 Task: Open Card History Conference Review in Board Sales Lead Generation and Qualification to Workspace Angel Investors and add a team member Softage.1@softage.net, a label Orange, a checklist Disaster Recovery, an attachment from Trello, a color Orange and finally, add a card description 'Conduct customer research for new product features and improvements' and a comment 'This task requires us to be proactive and take initiative, rather than waiting for others to act.'. Add a start date 'Jan 05, 1900' with a due date 'Jan 12, 1900'
Action: Mouse moved to (90, 291)
Screenshot: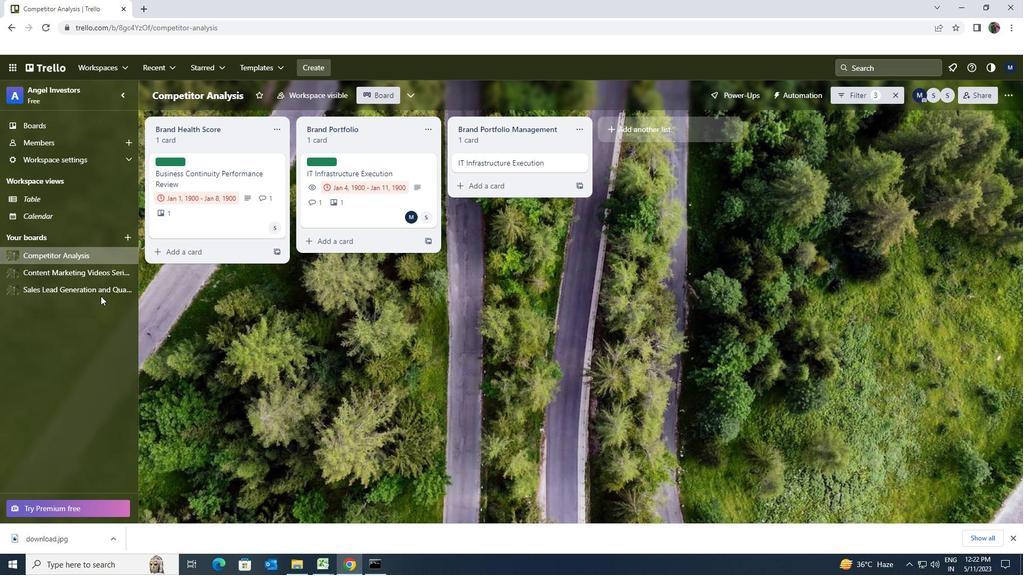 
Action: Mouse pressed left at (90, 291)
Screenshot: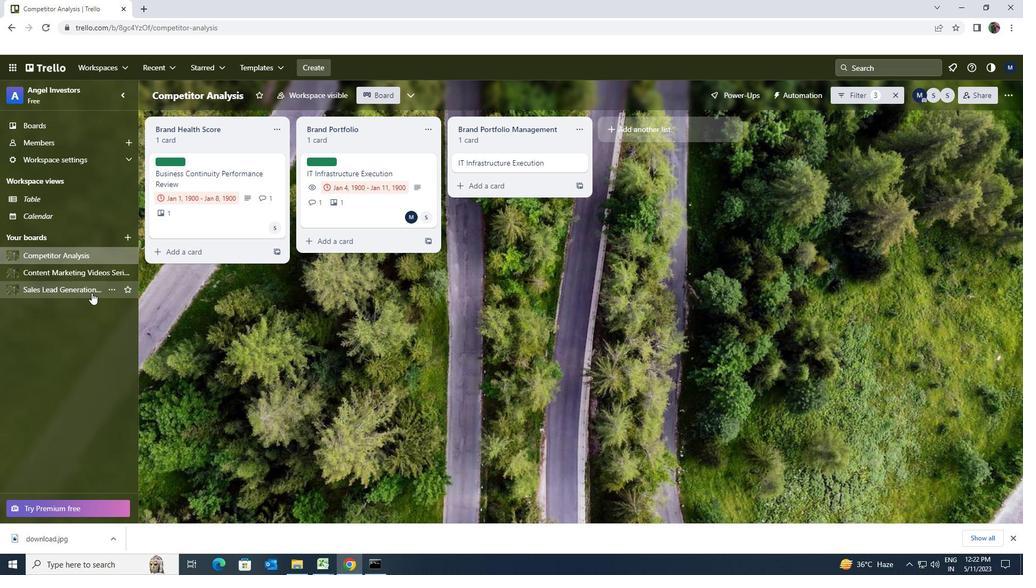 
Action: Mouse moved to (354, 153)
Screenshot: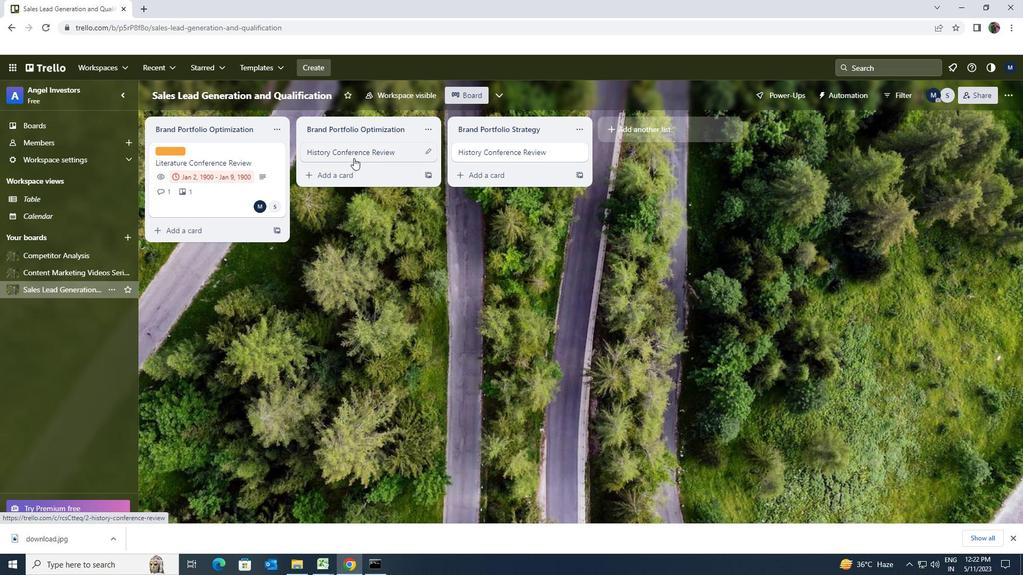
Action: Mouse pressed left at (354, 153)
Screenshot: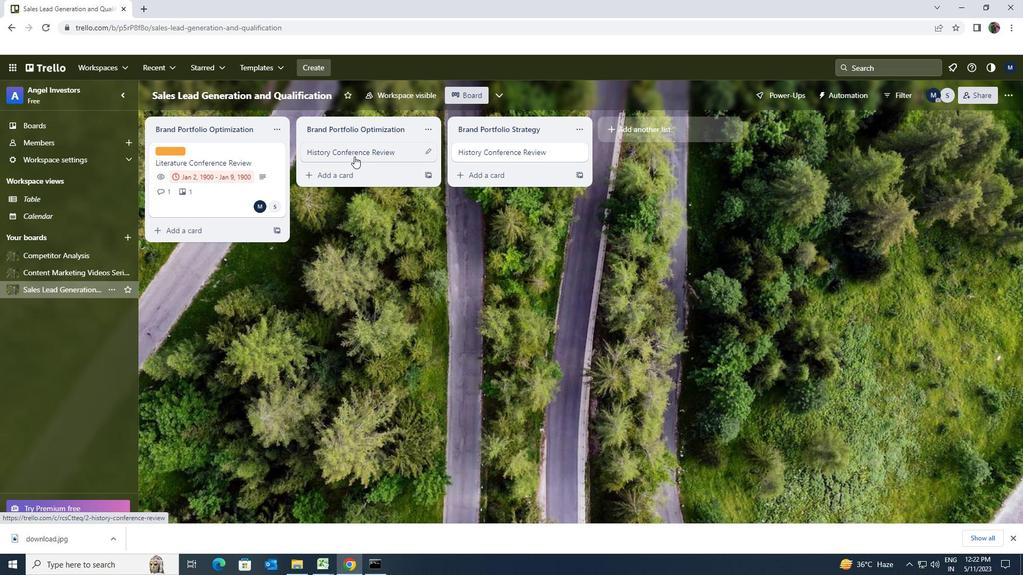 
Action: Mouse moved to (624, 154)
Screenshot: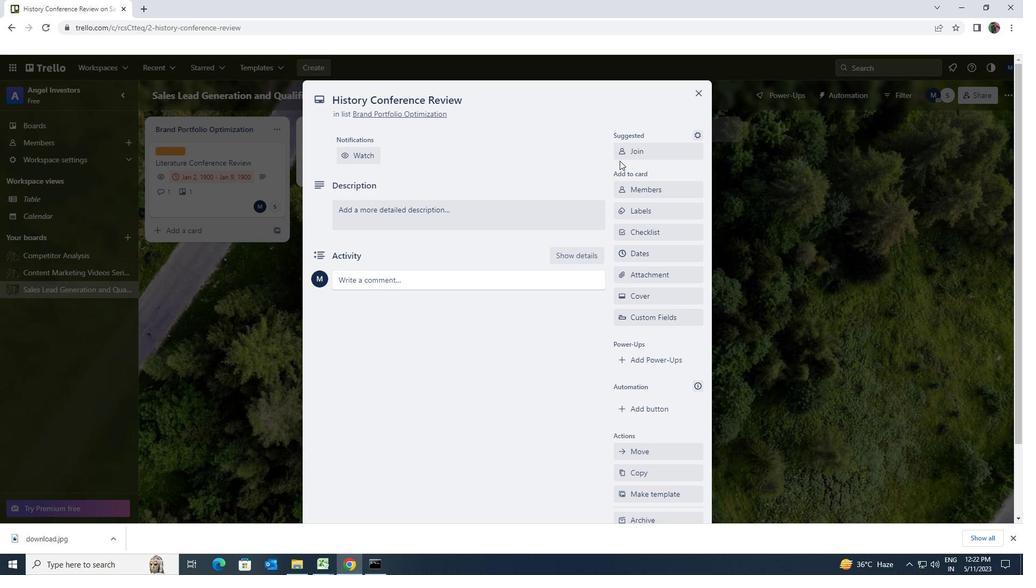 
Action: Mouse pressed left at (624, 154)
Screenshot: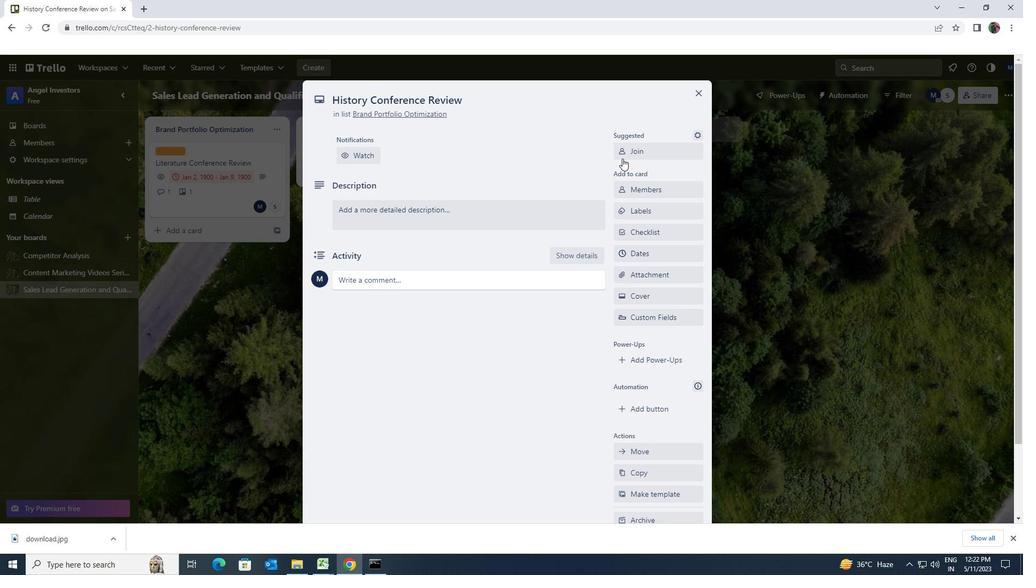 
Action: Mouse pressed left at (624, 154)
Screenshot: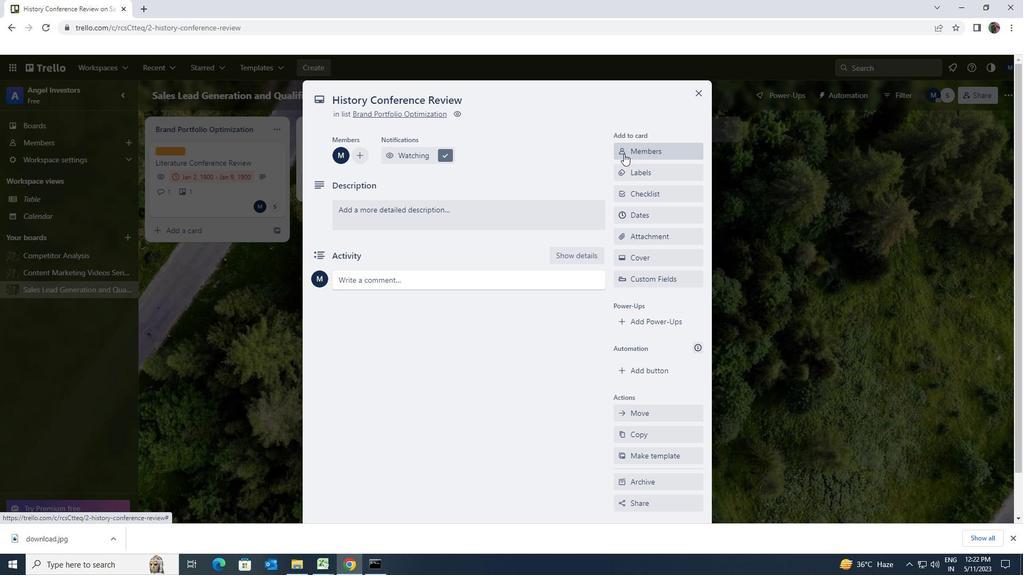 
Action: Key pressed softage.1<Key.shift>@SOFTAGE.NET
Screenshot: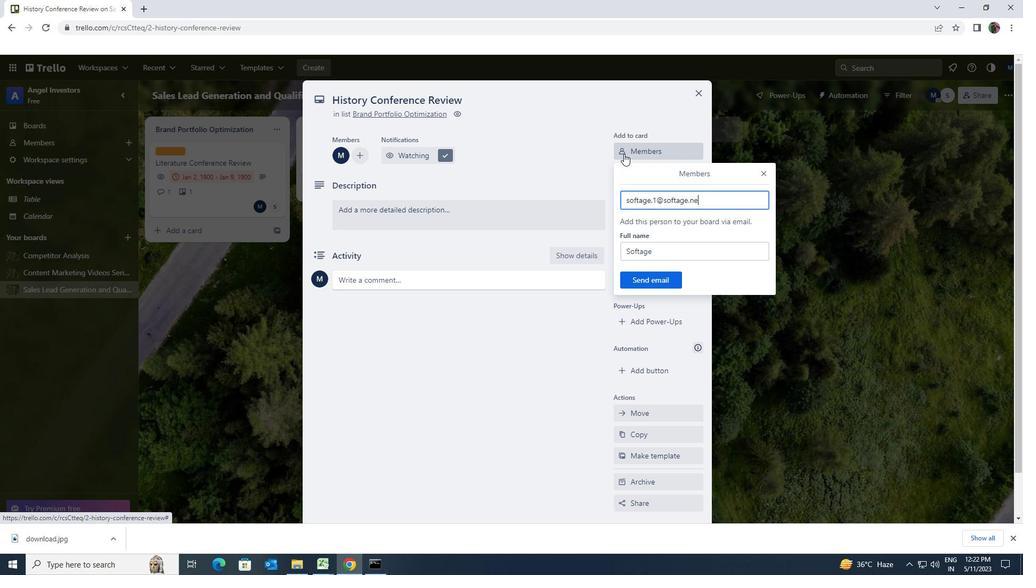 
Action: Mouse moved to (665, 279)
Screenshot: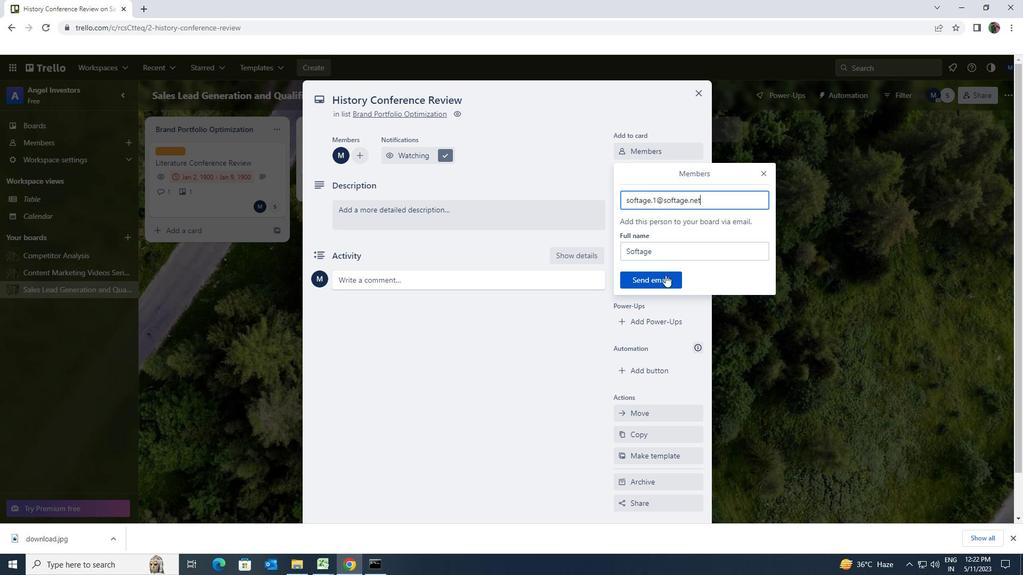 
Action: Mouse pressed left at (665, 279)
Screenshot: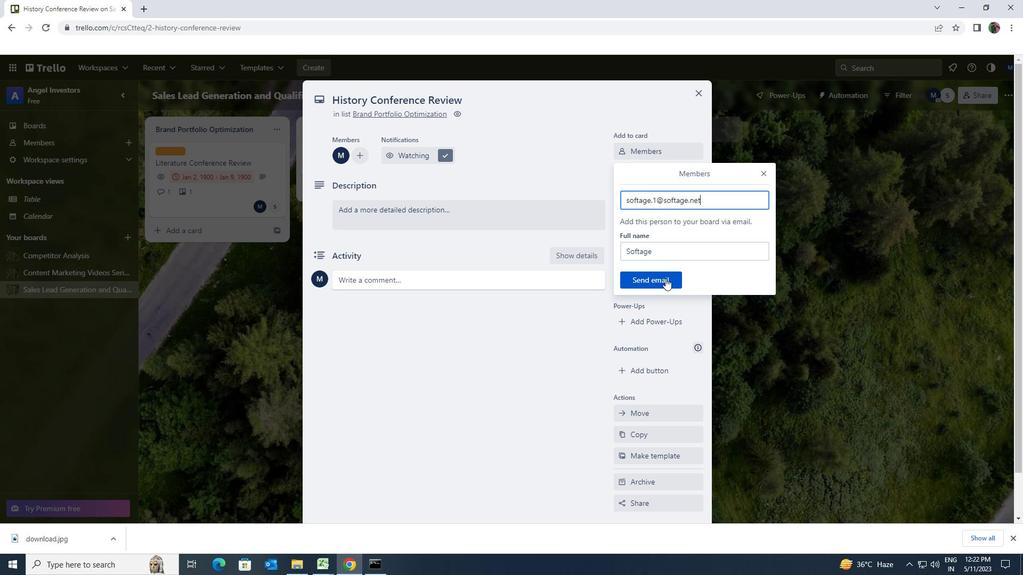 
Action: Mouse moved to (655, 174)
Screenshot: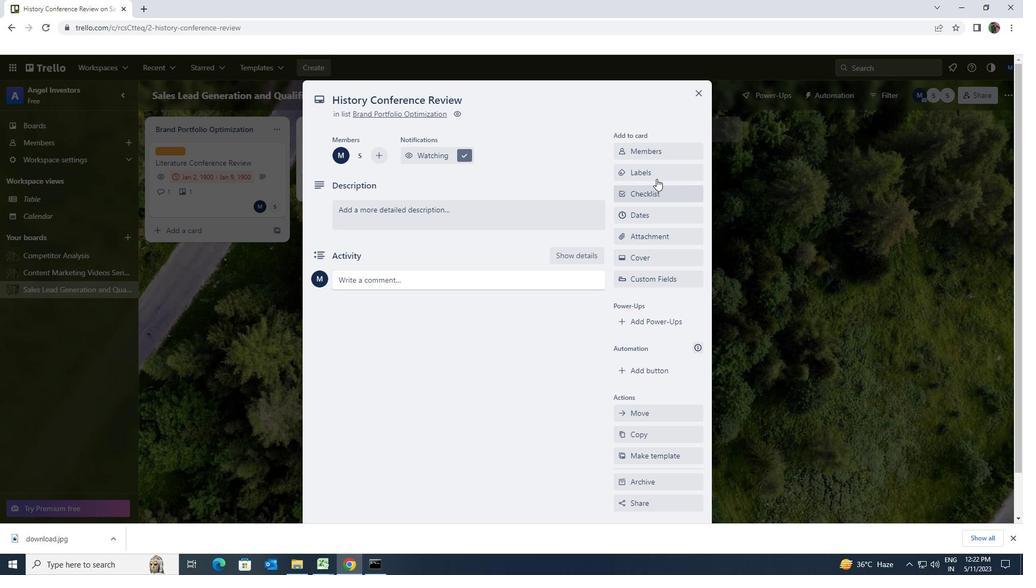 
Action: Mouse pressed left at (655, 174)
Screenshot: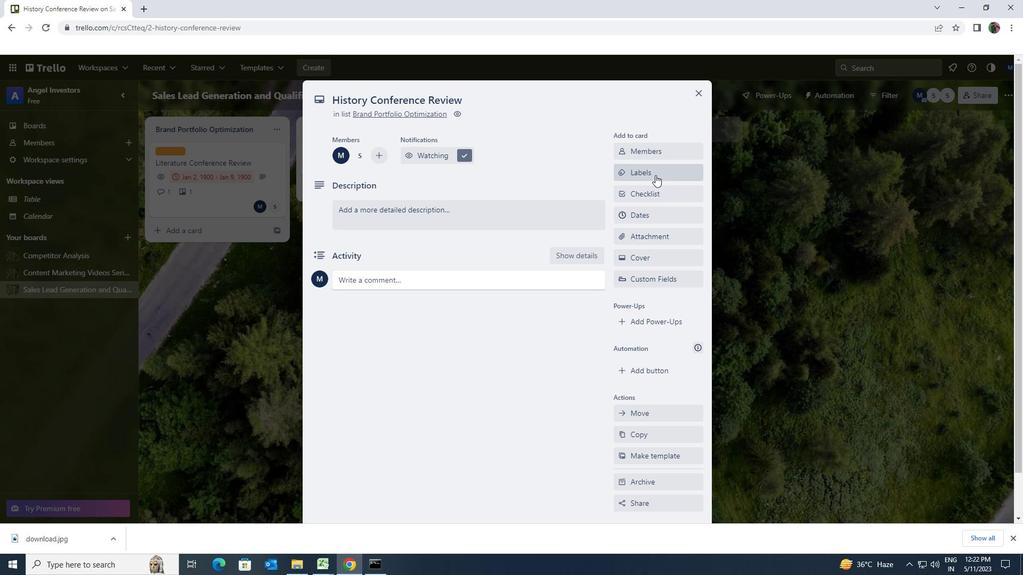
Action: Mouse moved to (693, 375)
Screenshot: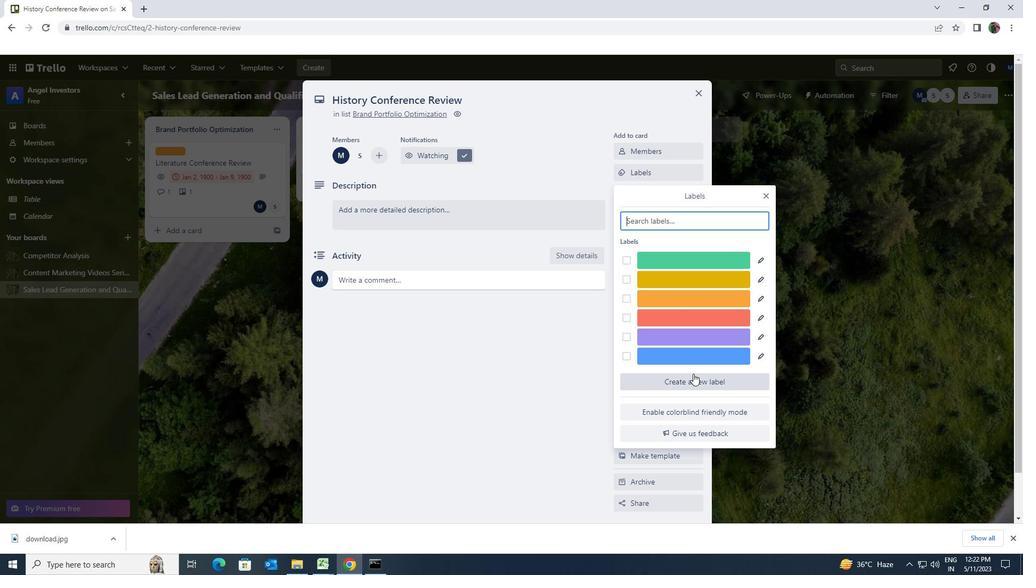 
Action: Mouse pressed left at (693, 375)
Screenshot: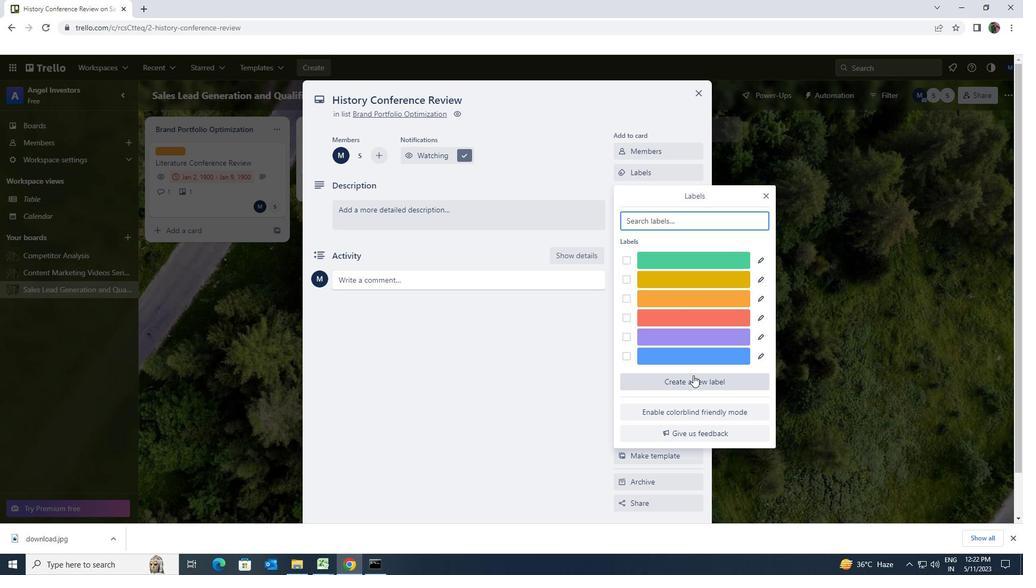 
Action: Mouse moved to (697, 347)
Screenshot: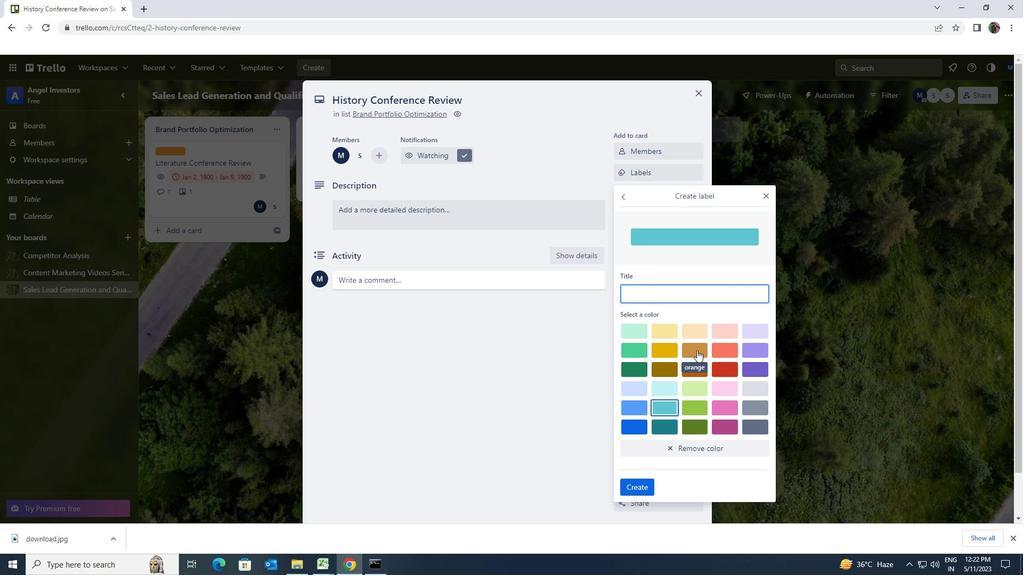
Action: Mouse pressed left at (697, 347)
Screenshot: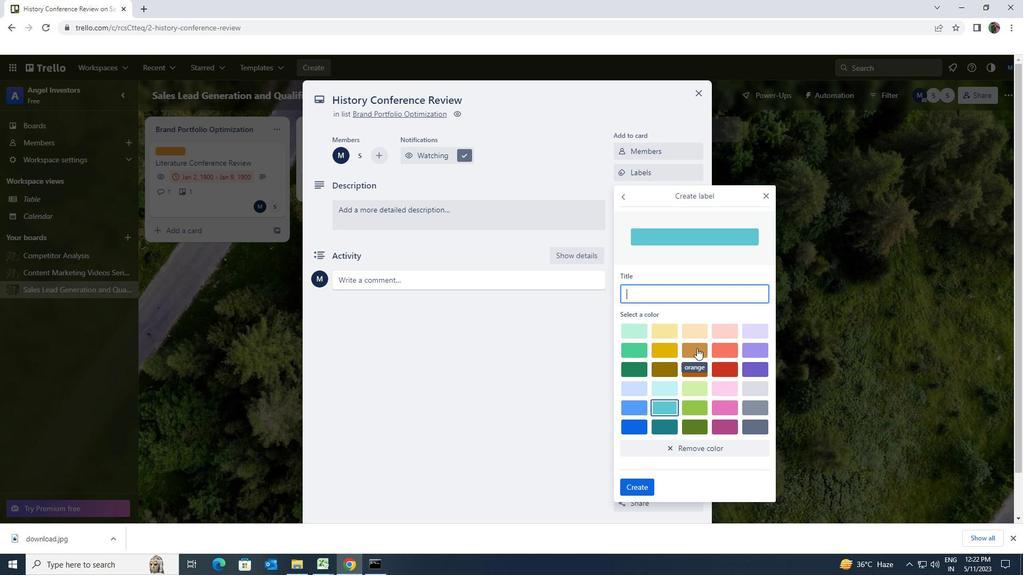 
Action: Mouse moved to (647, 482)
Screenshot: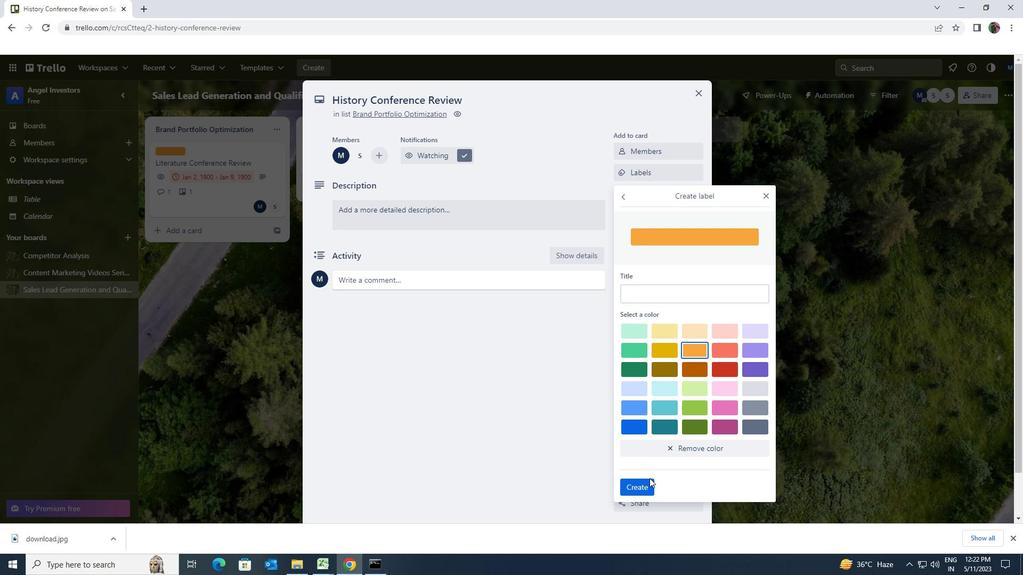 
Action: Mouse pressed left at (647, 482)
Screenshot: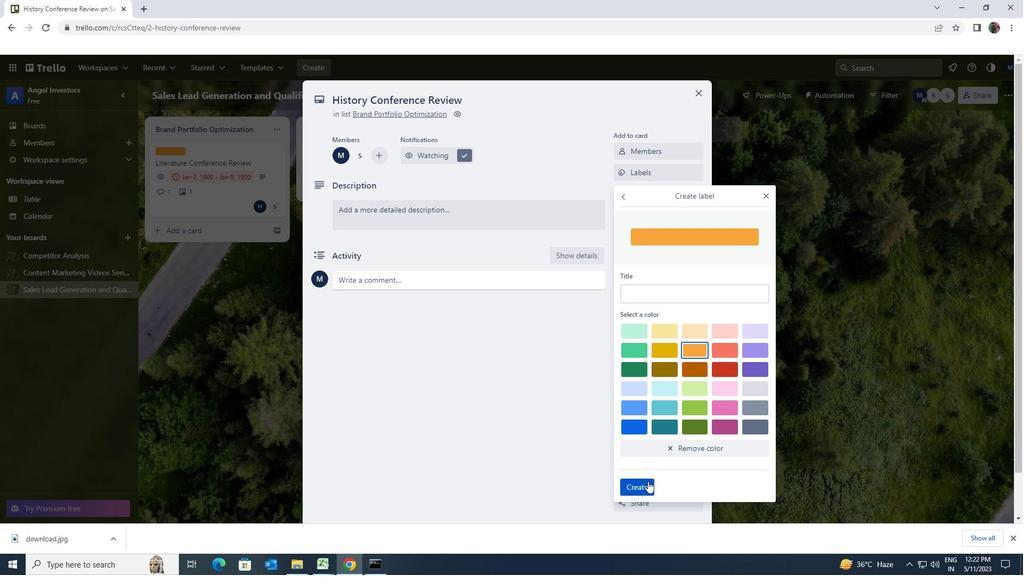 
Action: Mouse moved to (766, 192)
Screenshot: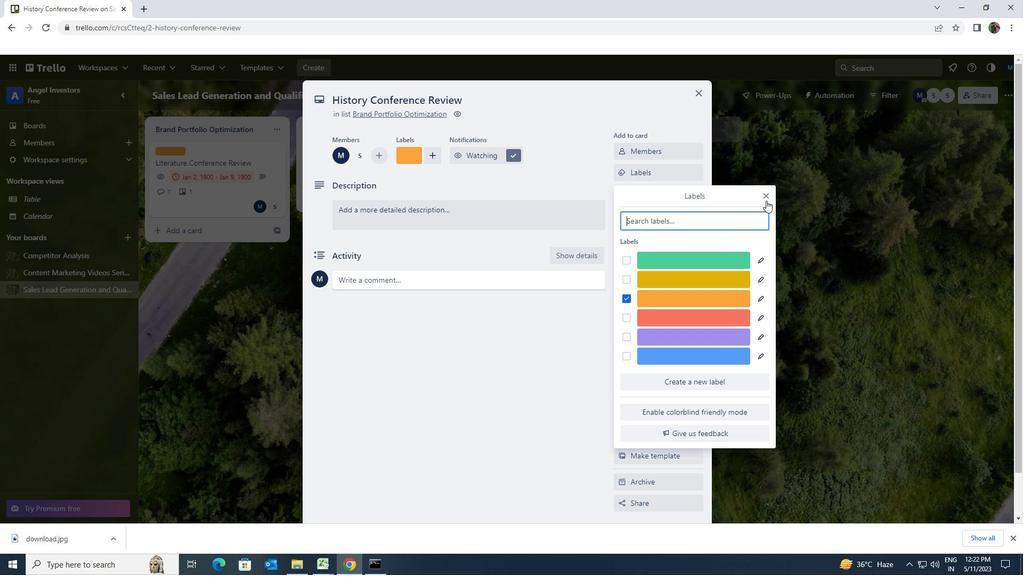 
Action: Mouse pressed left at (766, 192)
Screenshot: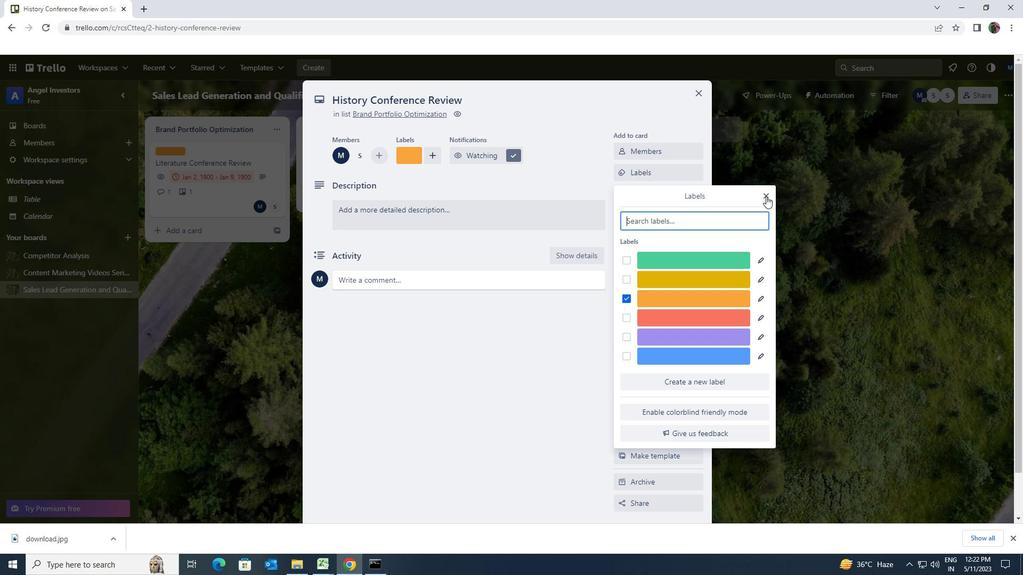 
Action: Mouse moved to (684, 198)
Screenshot: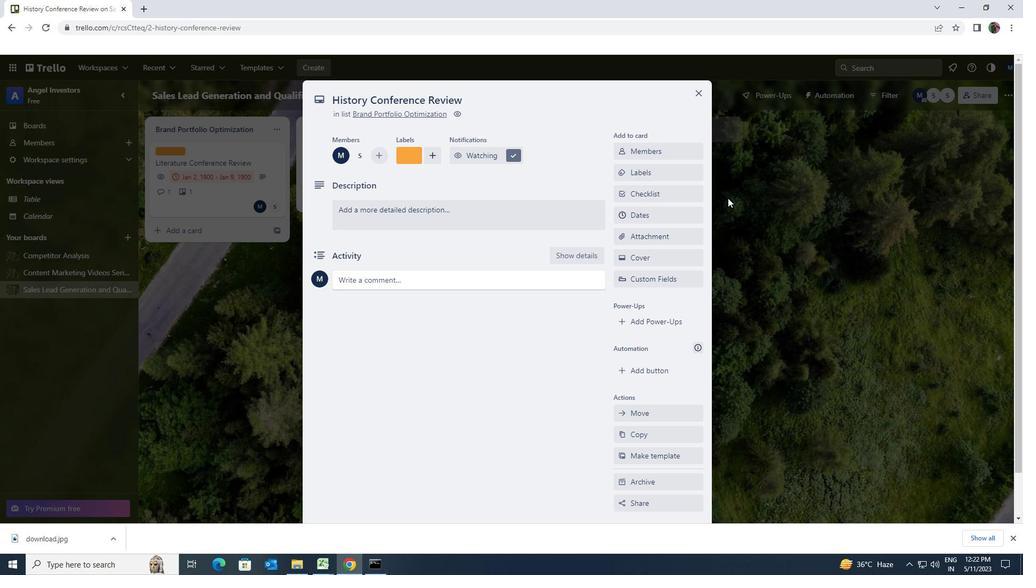 
Action: Mouse pressed left at (684, 198)
Screenshot: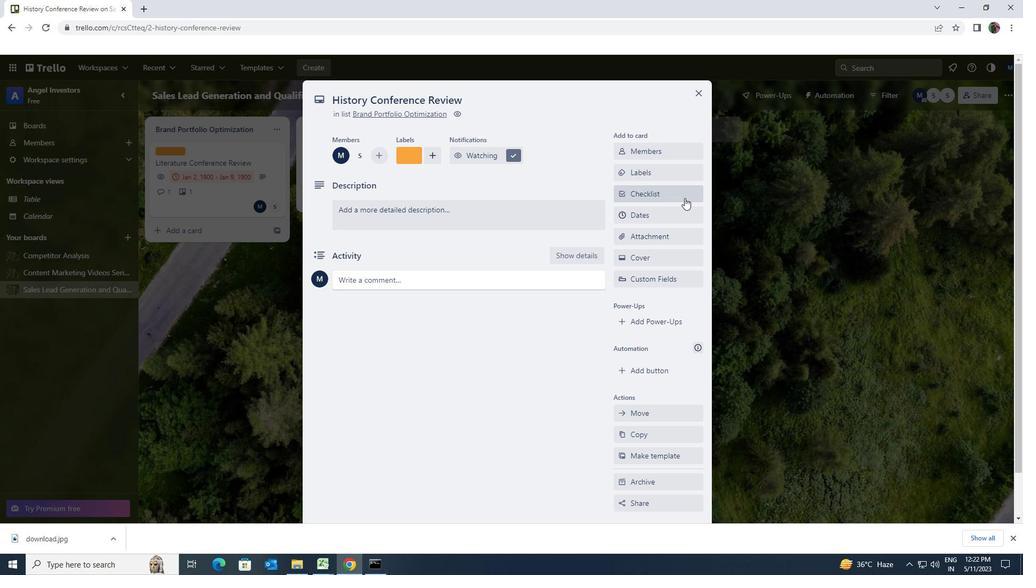 
Action: Key pressed <Key.shift>DISASTER<Key.space><Key.shift>RECOVERY
Screenshot: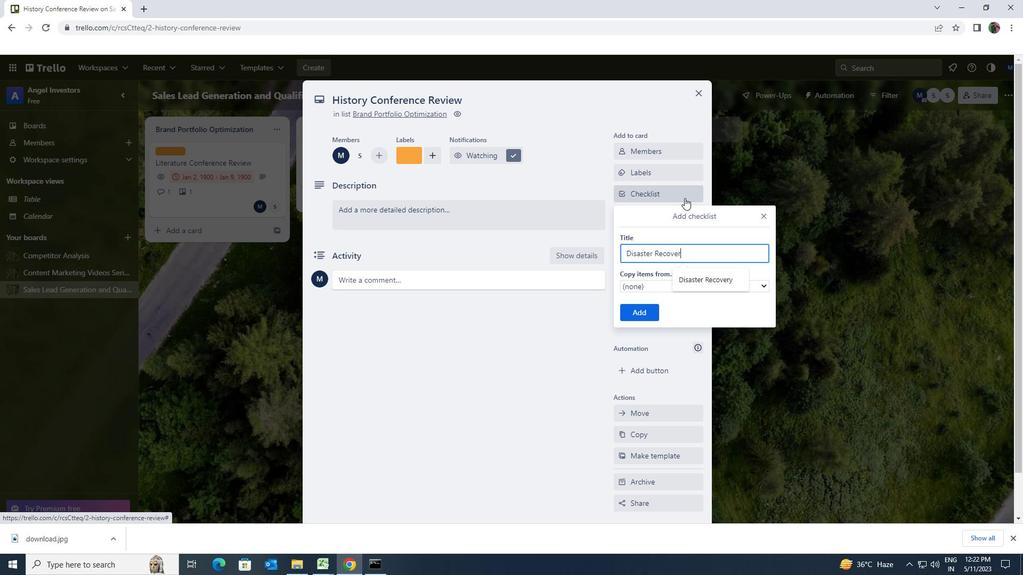 
Action: Mouse moved to (645, 318)
Screenshot: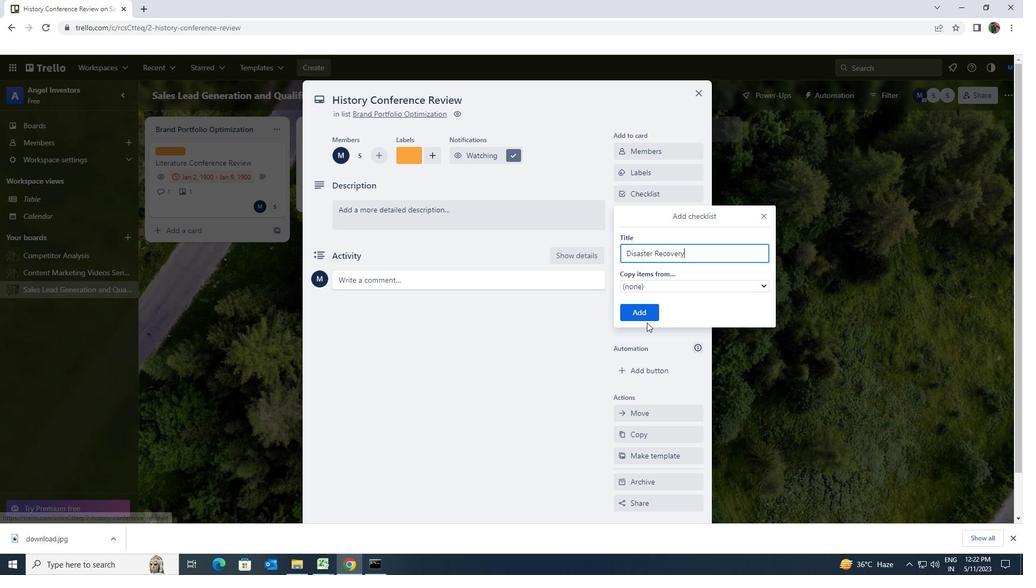 
Action: Mouse pressed left at (645, 318)
Screenshot: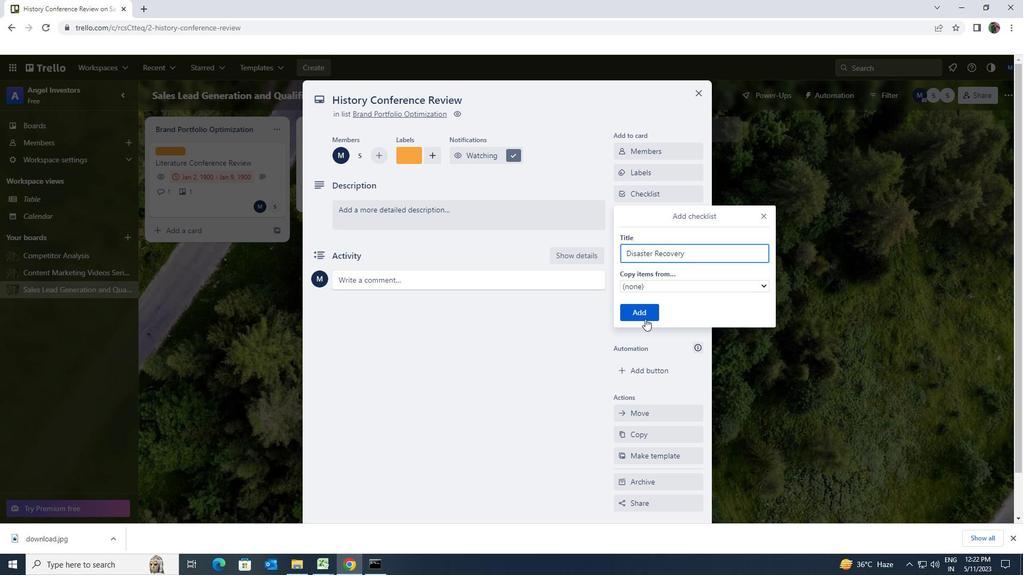 
Action: Mouse moved to (649, 240)
Screenshot: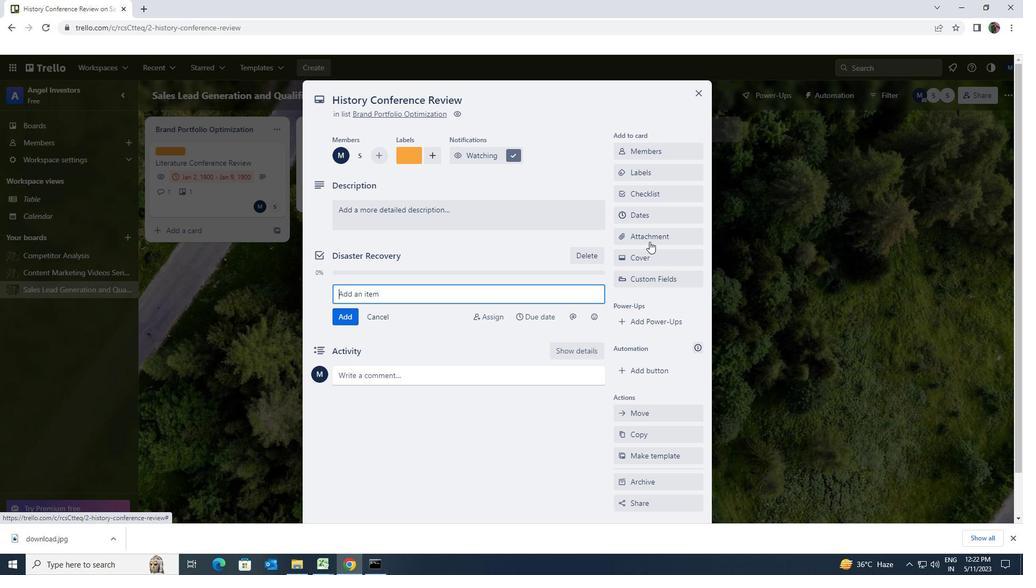 
Action: Mouse pressed left at (649, 240)
Screenshot: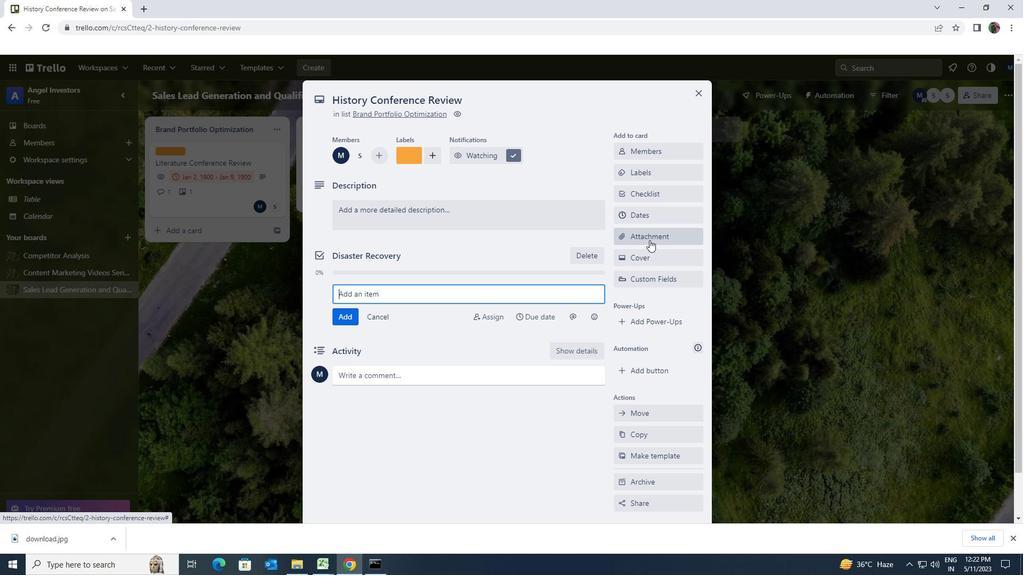 
Action: Mouse moved to (652, 296)
Screenshot: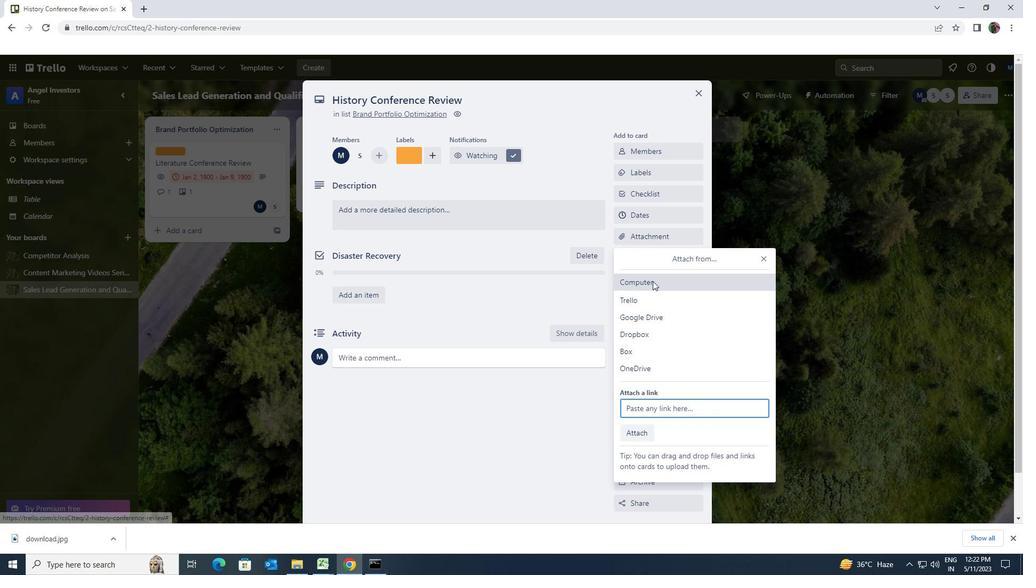 
Action: Mouse pressed left at (652, 296)
Screenshot: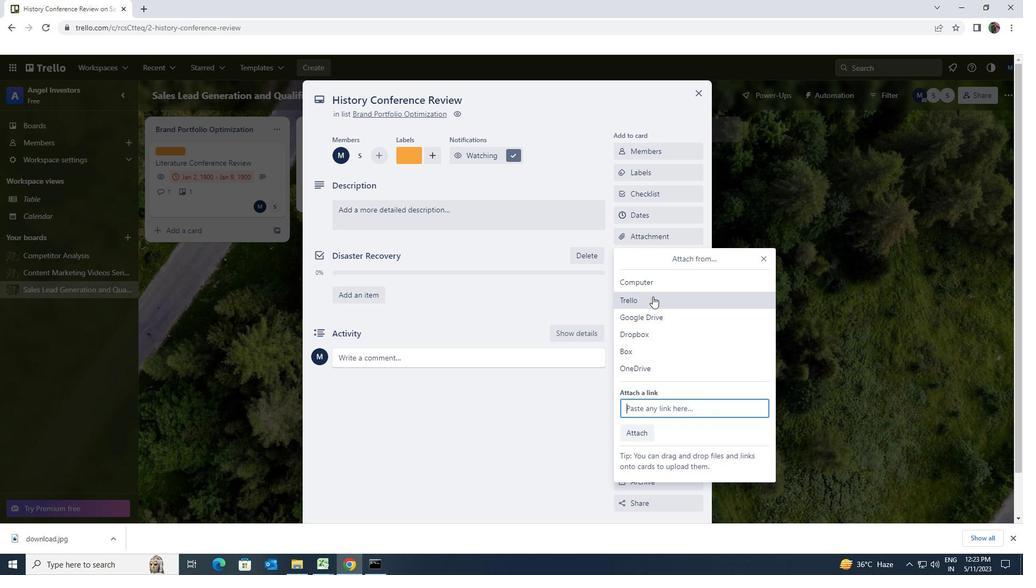 
Action: Mouse moved to (655, 319)
Screenshot: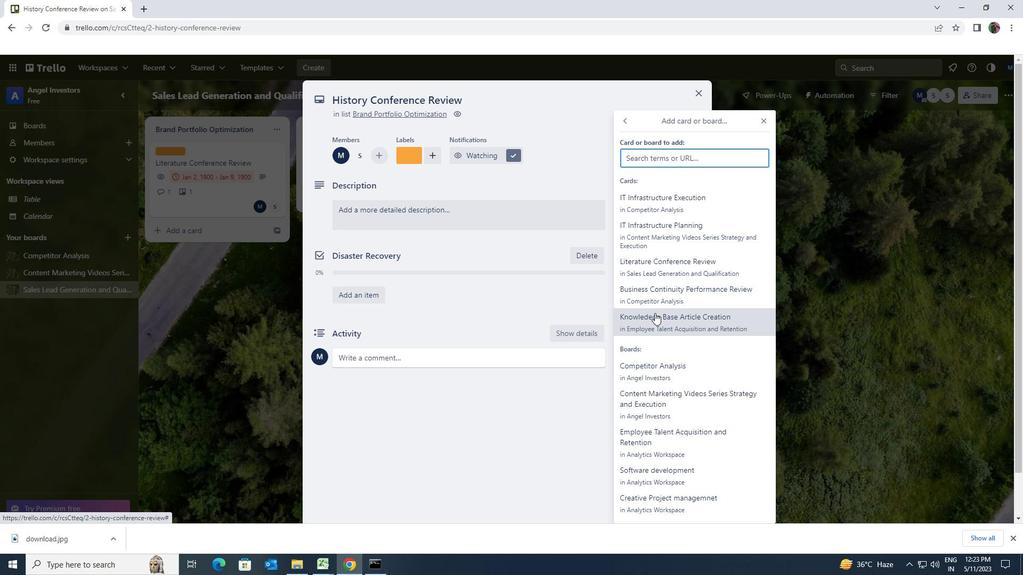 
Action: Mouse pressed left at (655, 319)
Screenshot: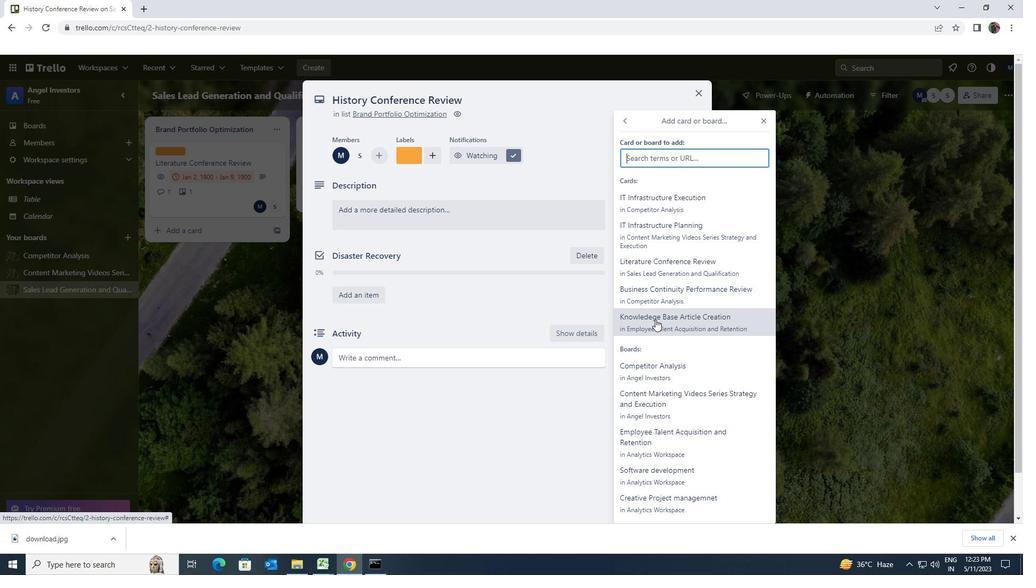 
Action: Mouse moved to (558, 223)
Screenshot: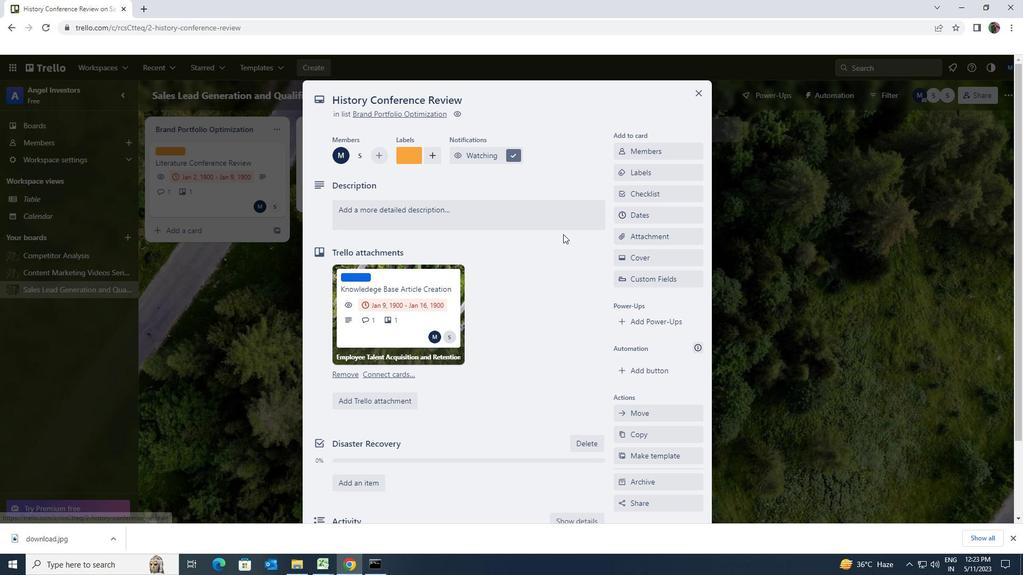 
Action: Mouse pressed left at (558, 223)
Screenshot: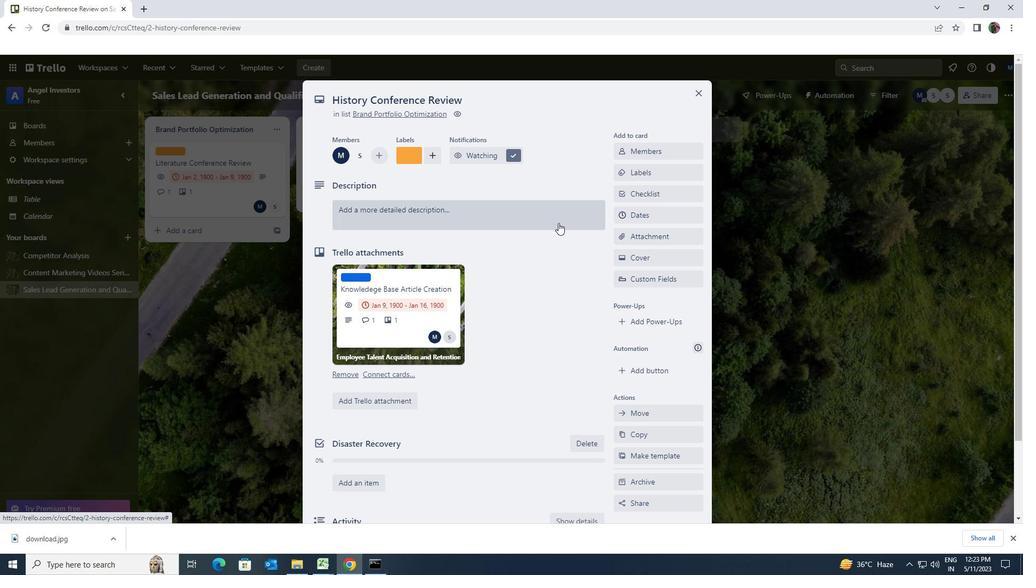 
Action: Key pressed <Key.shift>CONDUCT<Key.space>CUSTOMER<Key.space>RESEARCH<Key.space>FOR<Key.space>NEW<Key.space>PRODUCT<Key.space>DEATURES<Key.space>AND<Key.space>IMPROVEMEB<Key.backspace>NT
Screenshot: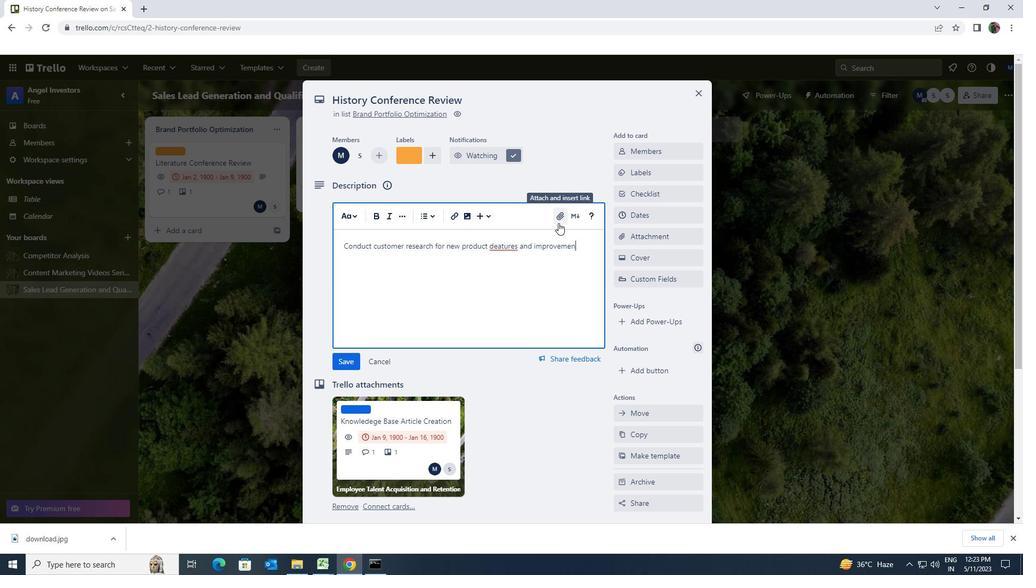 
Action: Mouse moved to (348, 357)
Screenshot: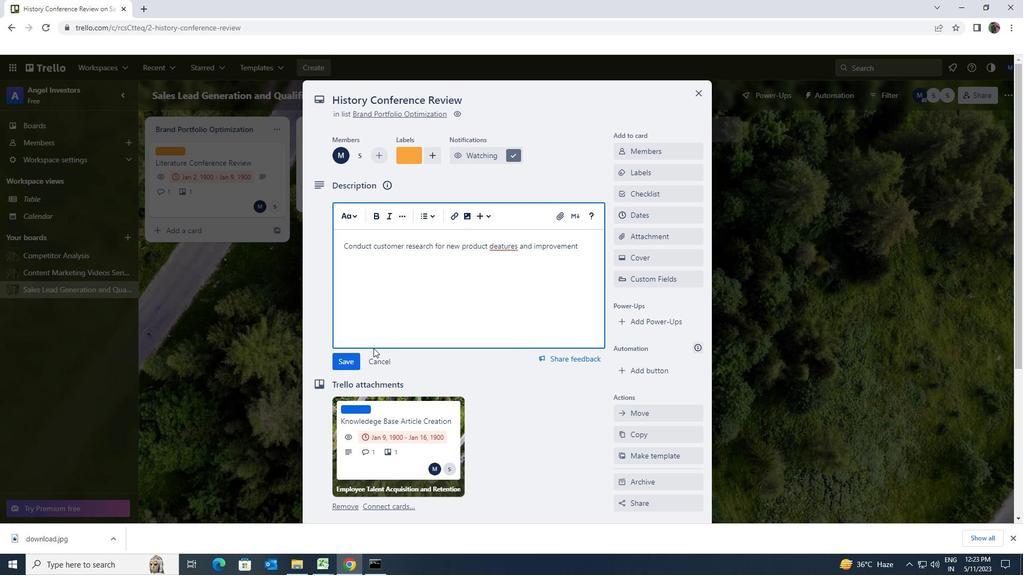 
Action: Mouse pressed left at (348, 357)
Screenshot: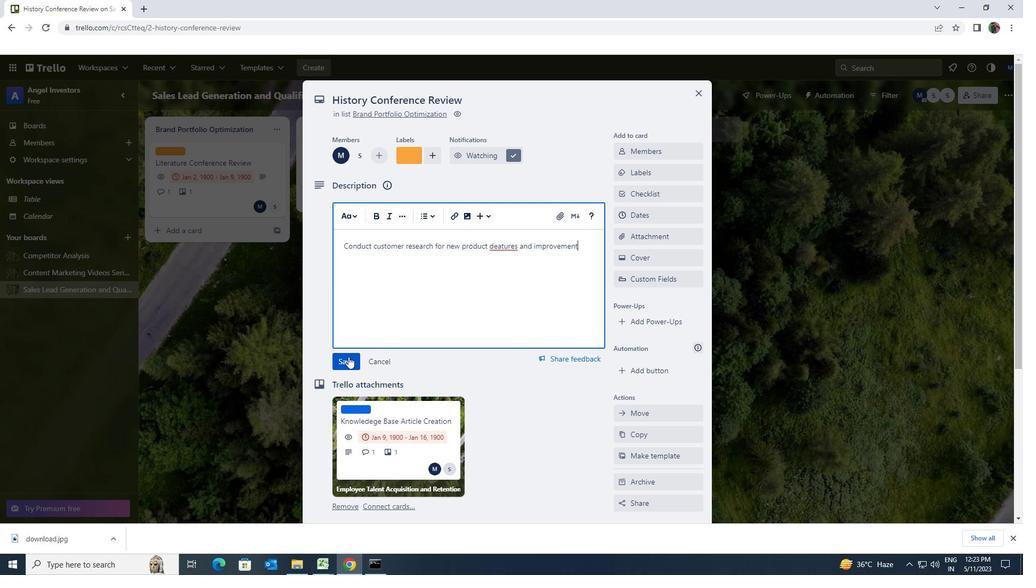 
Action: Mouse moved to (348, 359)
Screenshot: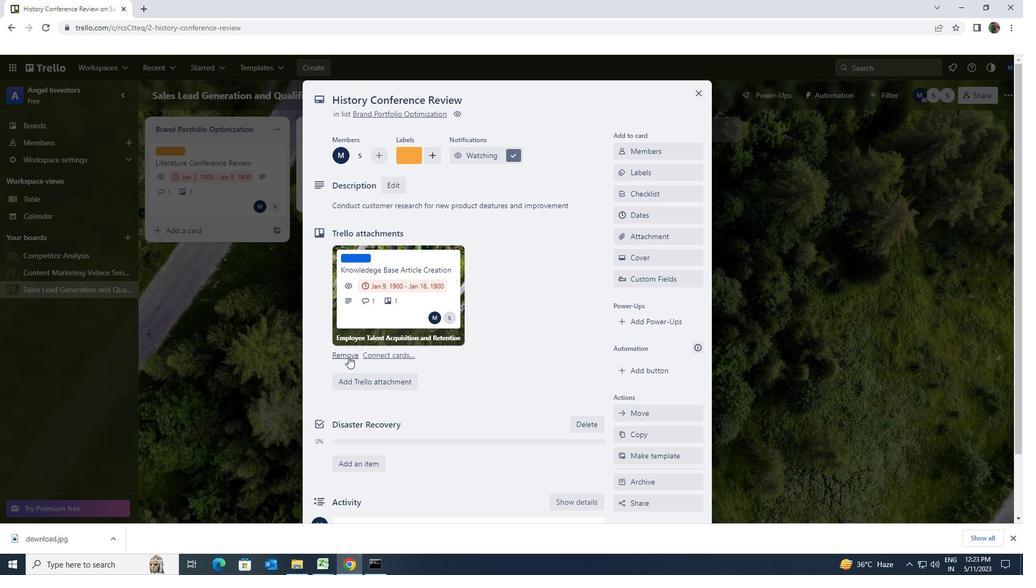
Action: Mouse scrolled (348, 358) with delta (0, 0)
Screenshot: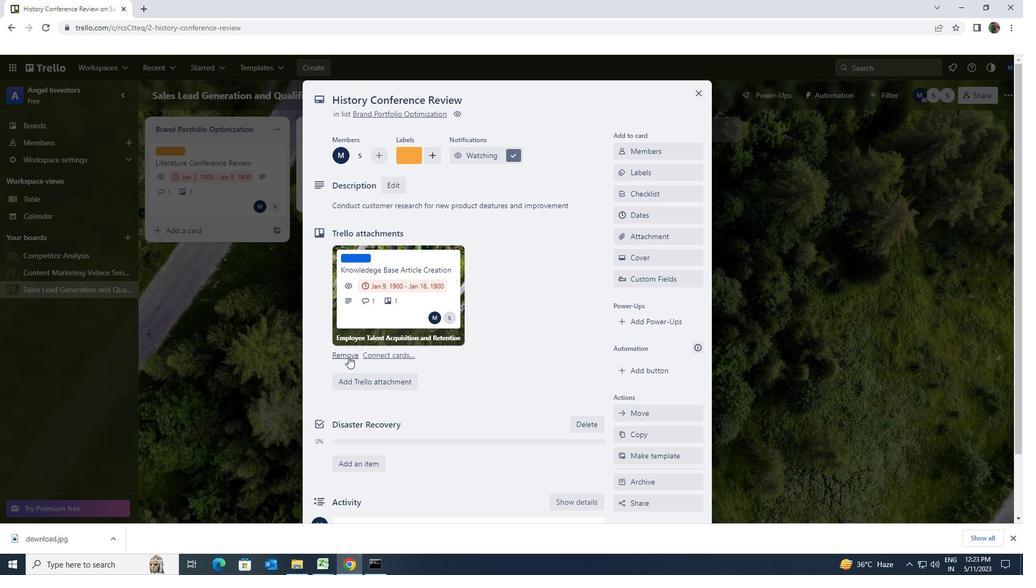 
Action: Mouse moved to (351, 362)
Screenshot: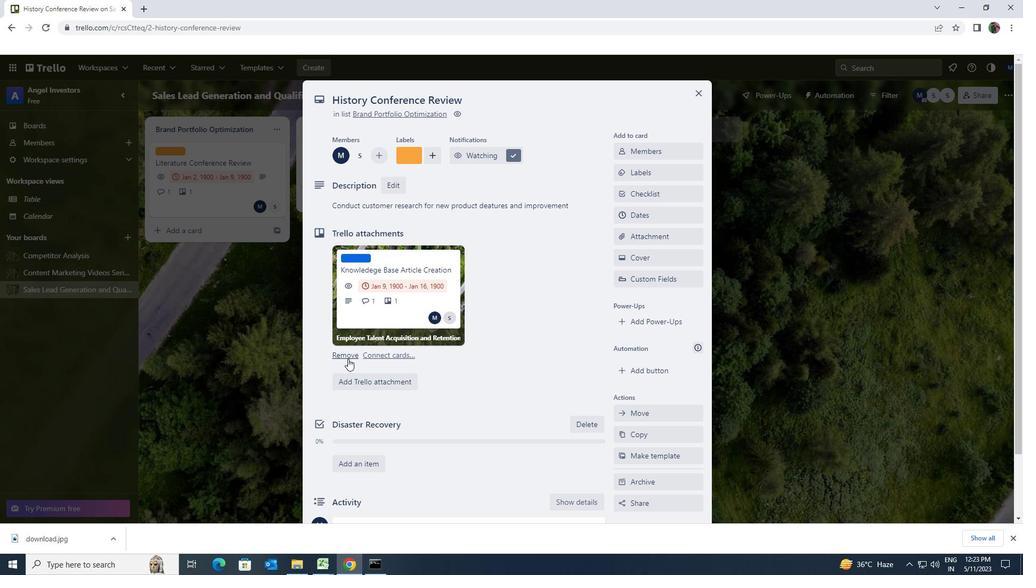 
Action: Mouse scrolled (351, 361) with delta (0, 0)
Screenshot: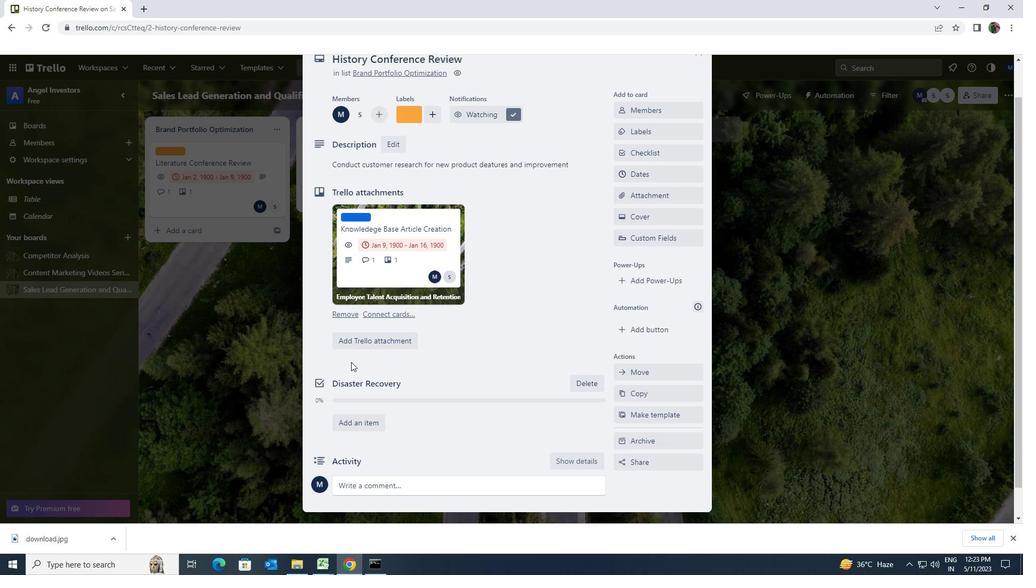 
Action: Mouse scrolled (351, 361) with delta (0, 0)
Screenshot: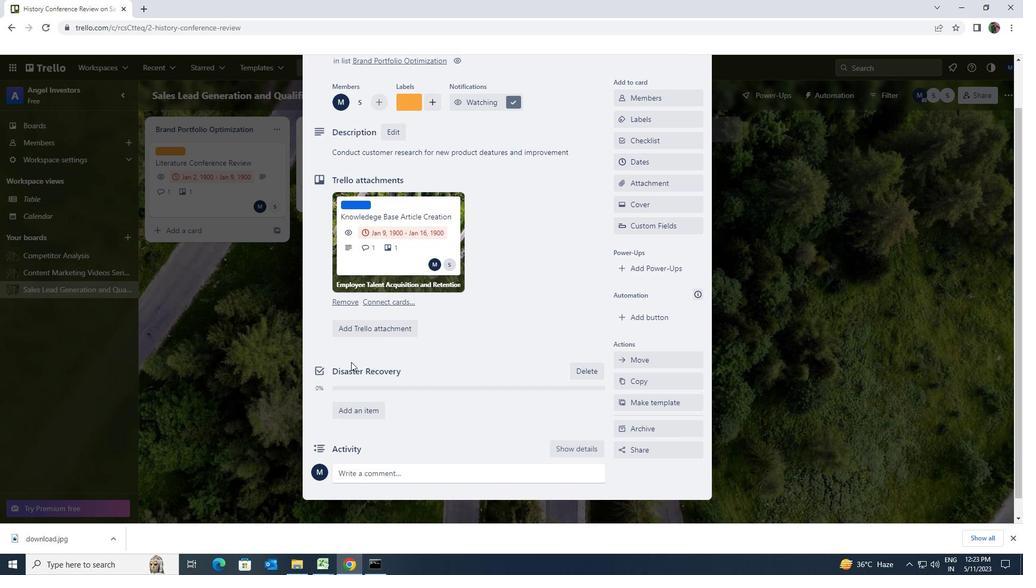 
Action: Mouse moved to (363, 450)
Screenshot: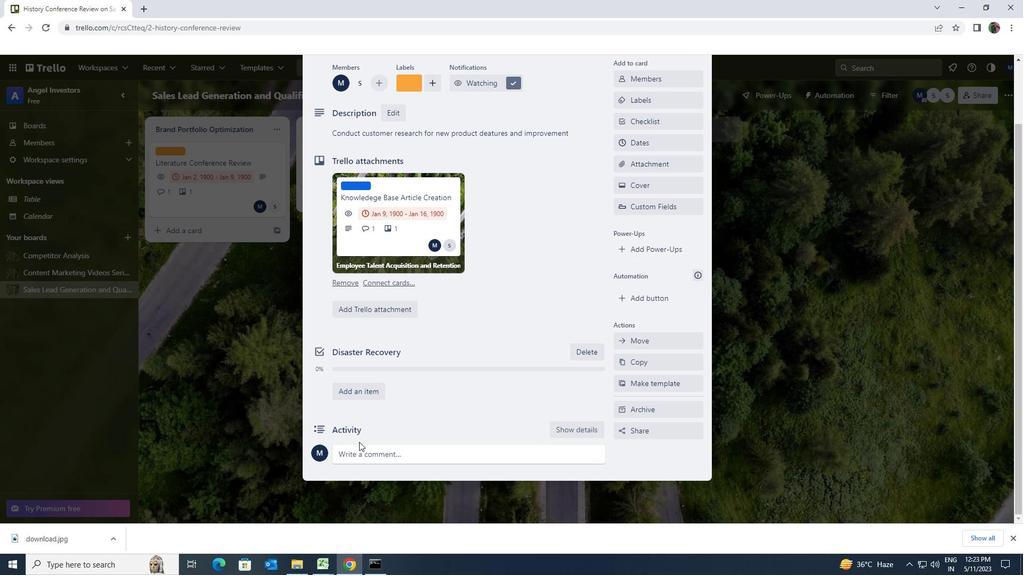 
Action: Mouse pressed left at (363, 450)
Screenshot: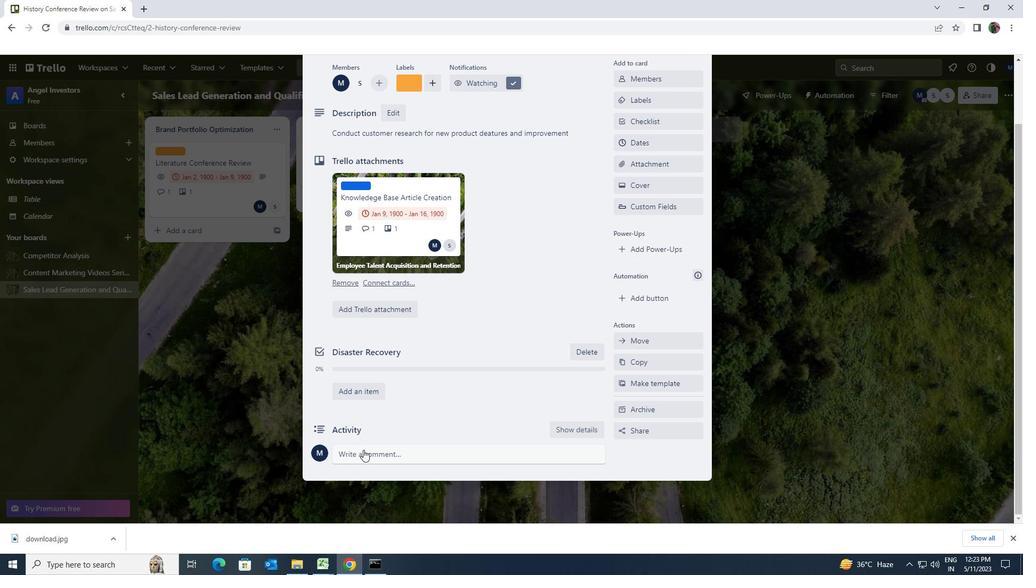 
Action: Key pressed <Key.shift>THIS<Key.space><Key.shift>TASK<Key.space>REQUIRES<Key.space>US<Key.space>TO<Key.space>PROACTIVE<Key.space>AND<Key.space><Key.shift>TAKE<Key.space>INITIATIVE<Key.space><Key.shift>RATHER<Key.space>THAN<Key.space>WAITING<Key.space>FOR<Key.space>OTHERS<Key.space>TO<Key.space>ACT<Key.space>.
Screenshot: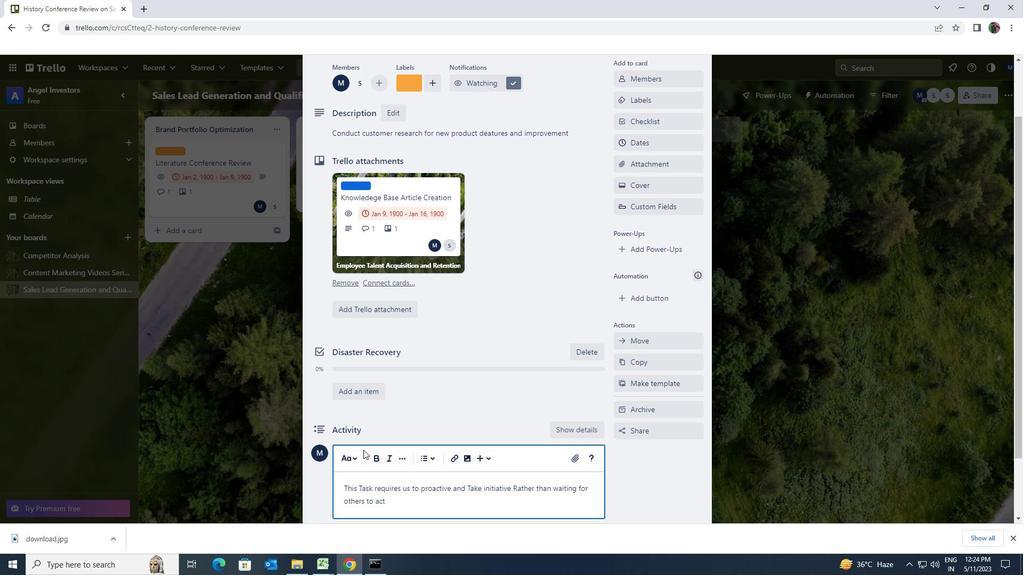 
Action: Mouse scrolled (363, 449) with delta (0, 0)
Screenshot: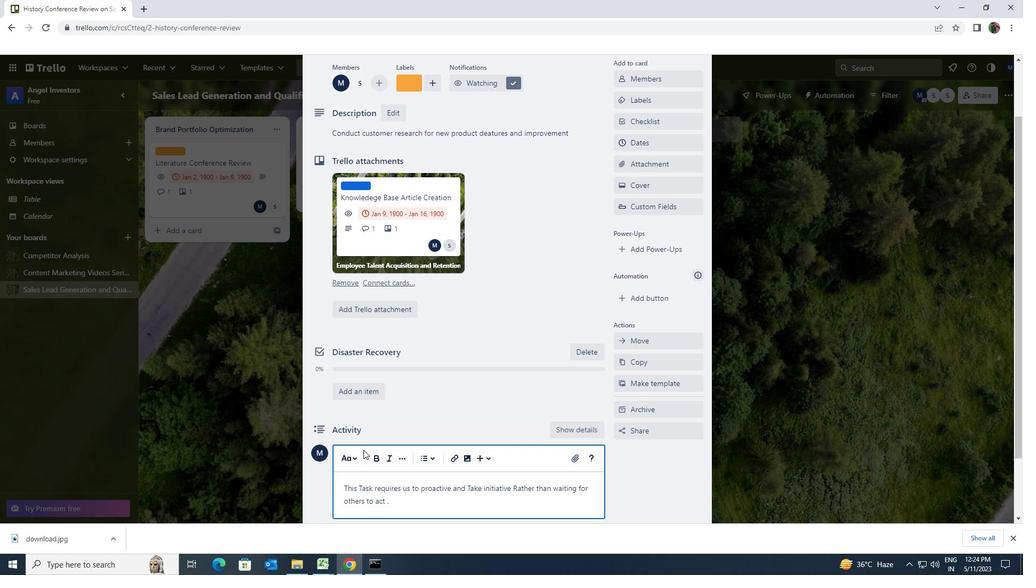 
Action: Mouse moved to (347, 480)
Screenshot: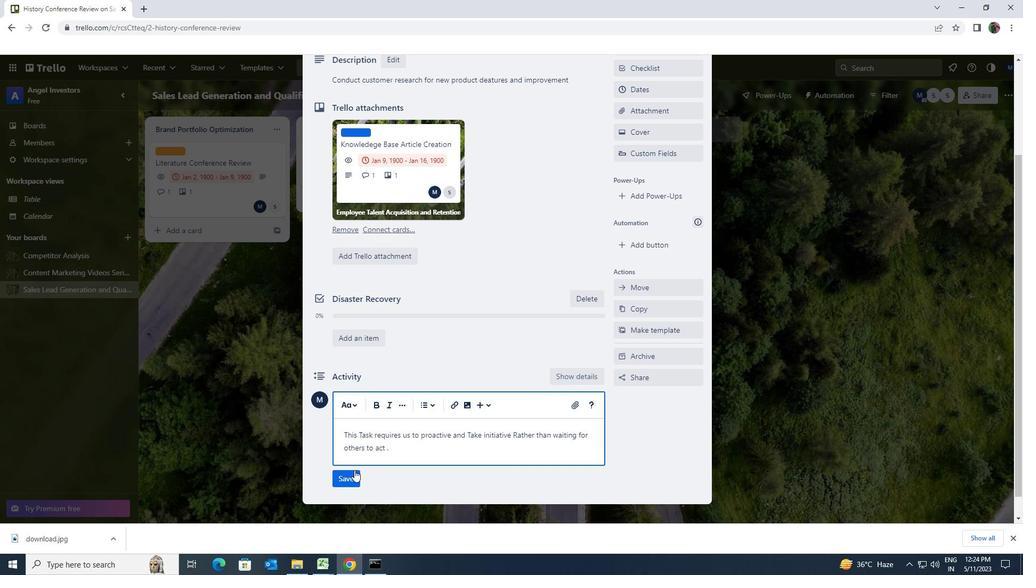 
Action: Mouse pressed left at (347, 480)
Screenshot: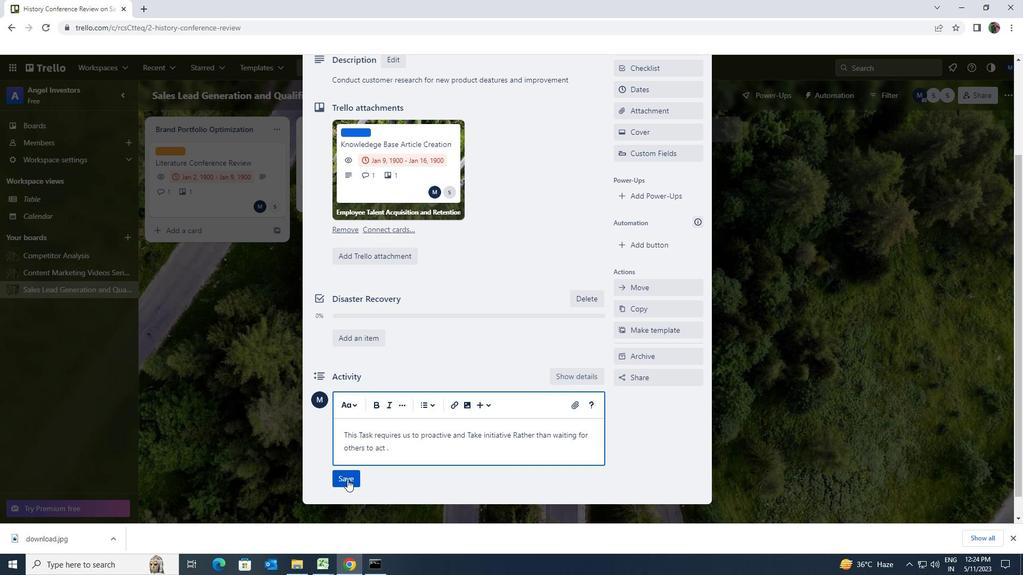 
Action: Mouse moved to (430, 459)
Screenshot: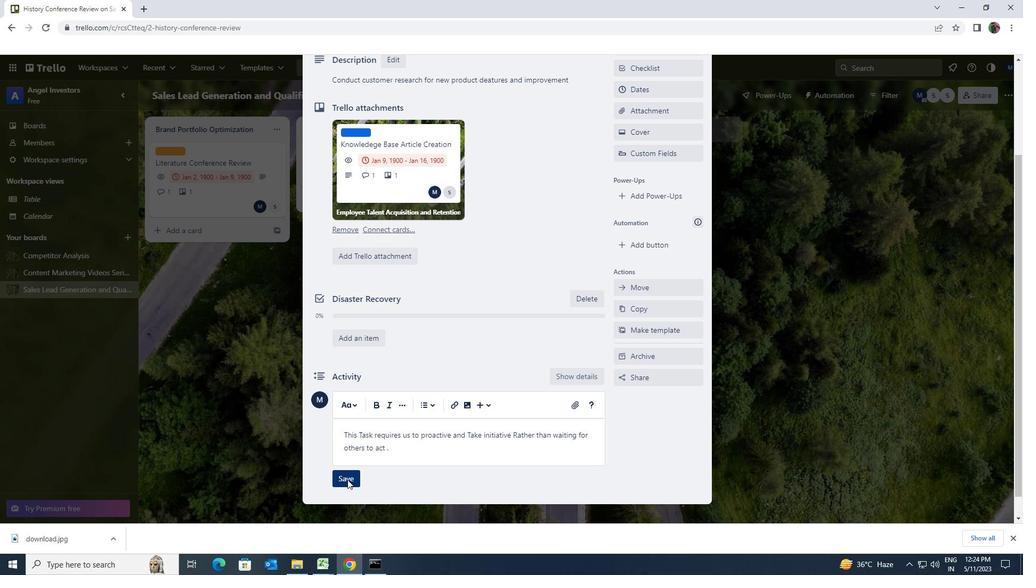 
Action: Mouse scrolled (430, 460) with delta (0, 0)
Screenshot: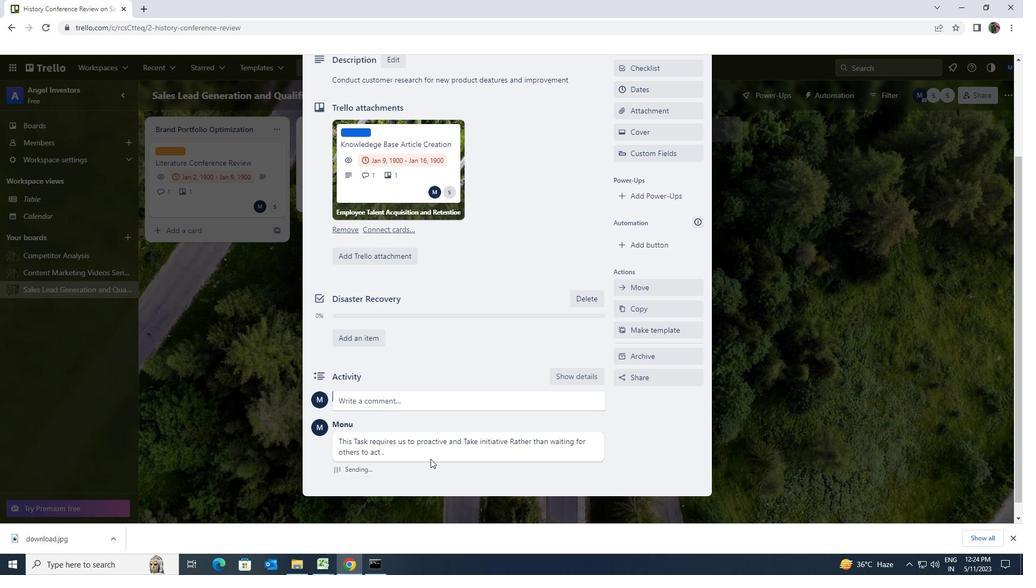 
Action: Mouse scrolled (430, 460) with delta (0, 0)
Screenshot: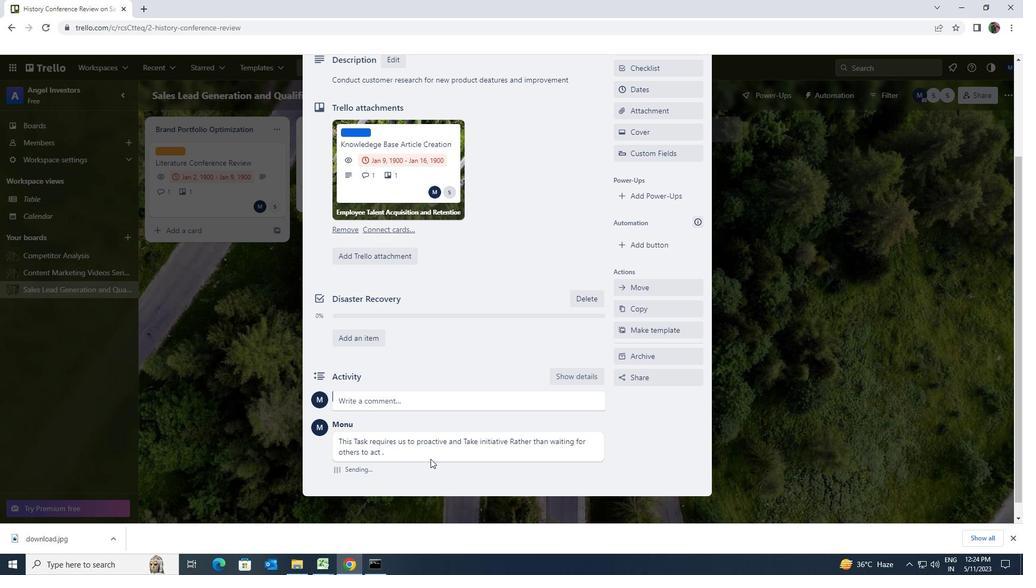 
Action: Mouse scrolled (430, 460) with delta (0, 0)
Screenshot: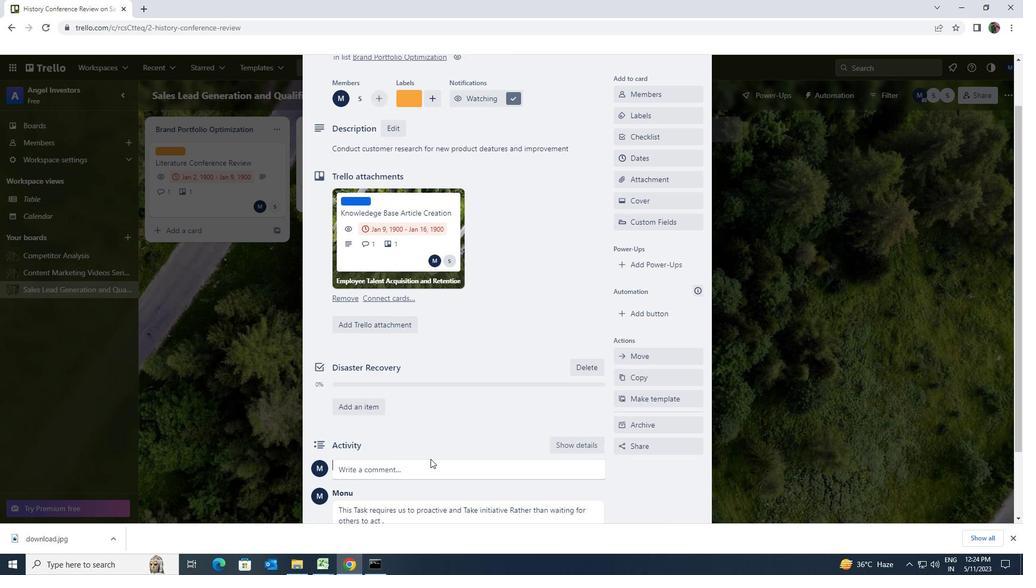 
Action: Mouse scrolled (430, 460) with delta (0, 0)
Screenshot: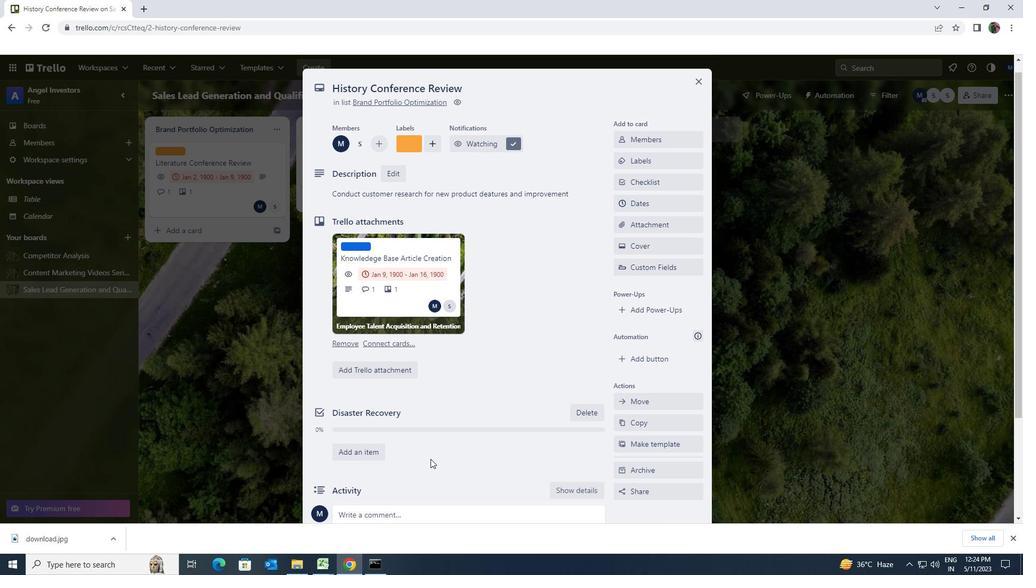 
Action: Mouse scrolled (430, 460) with delta (0, 0)
Screenshot: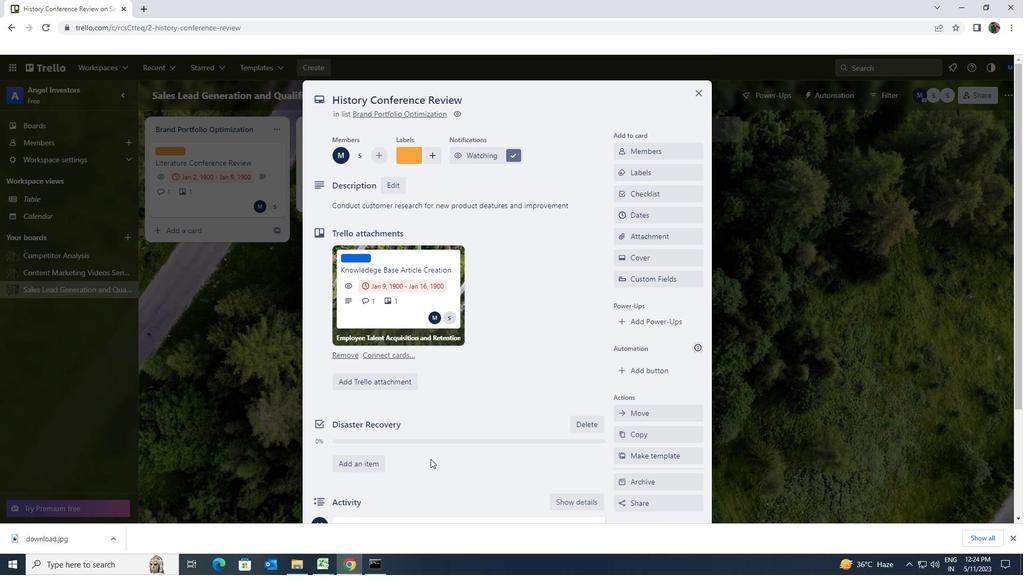 
Action: Mouse moved to (616, 218)
Screenshot: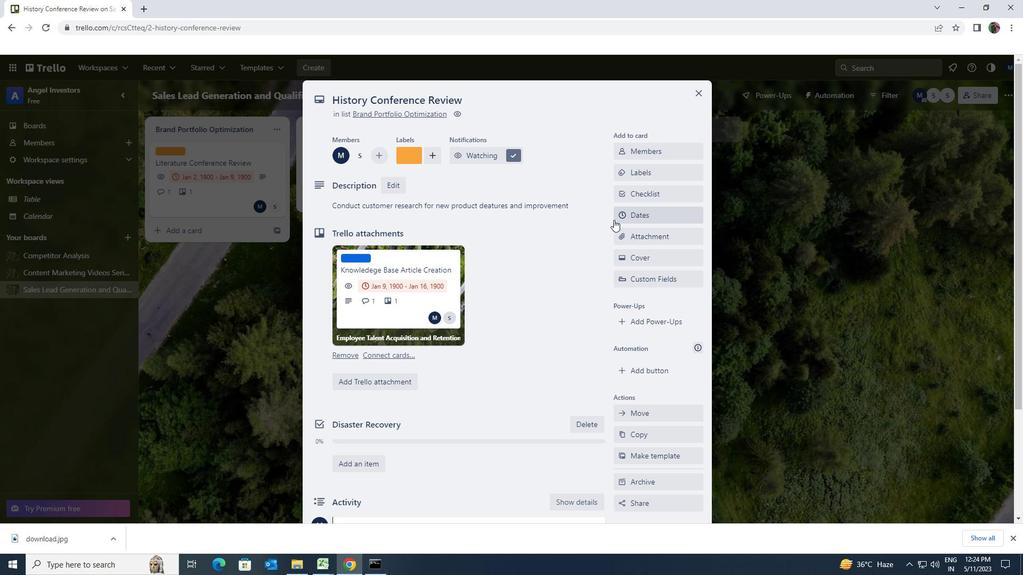 
Action: Mouse pressed left at (616, 218)
Screenshot: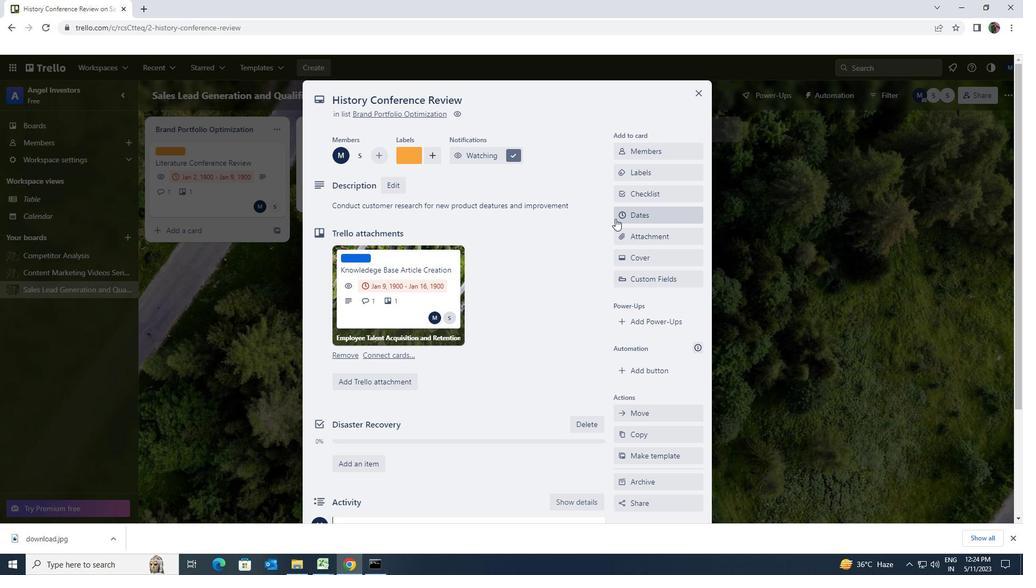 
Action: Mouse moved to (626, 286)
Screenshot: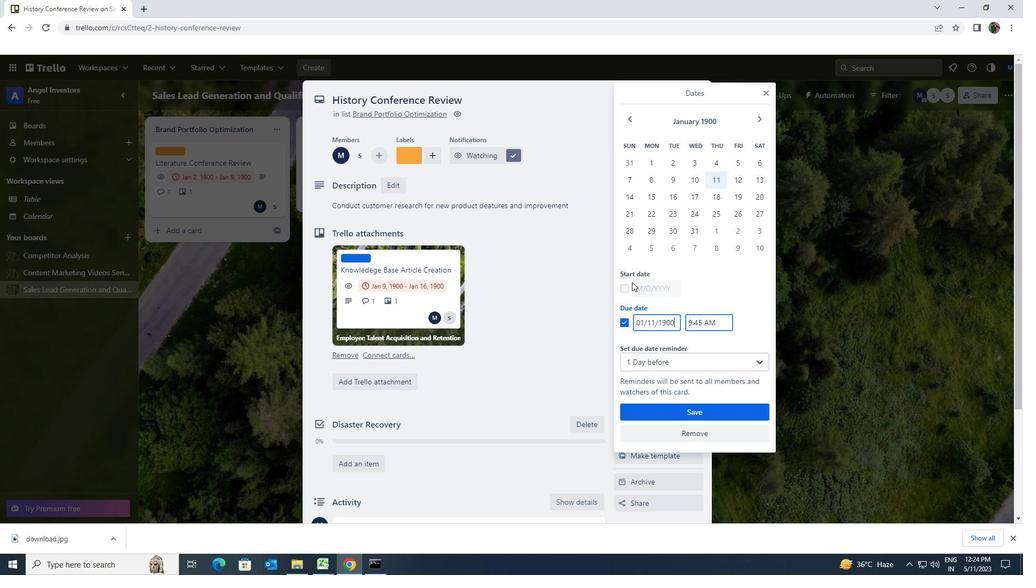 
Action: Mouse pressed left at (626, 286)
Screenshot: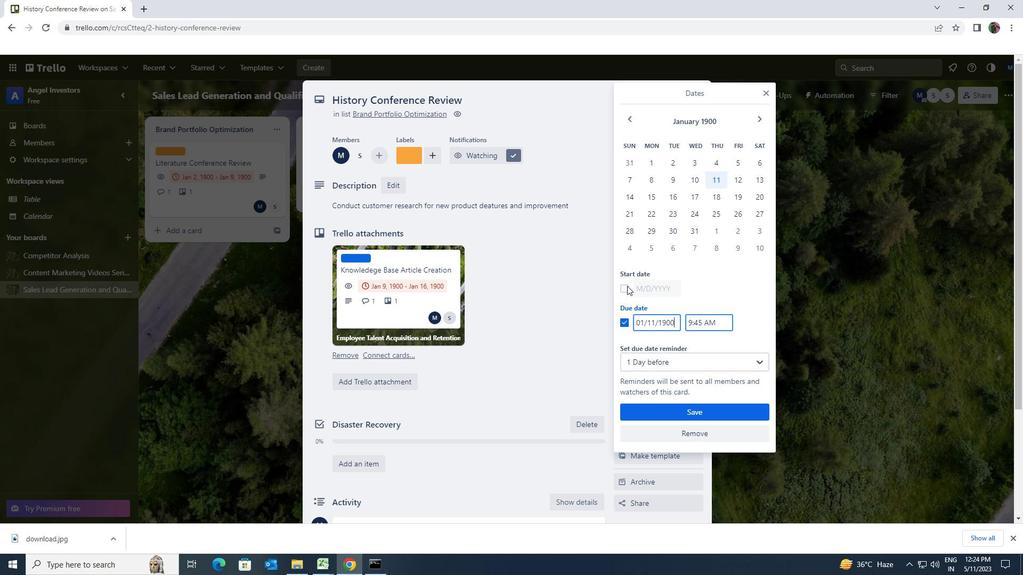 
Action: Mouse moved to (675, 289)
Screenshot: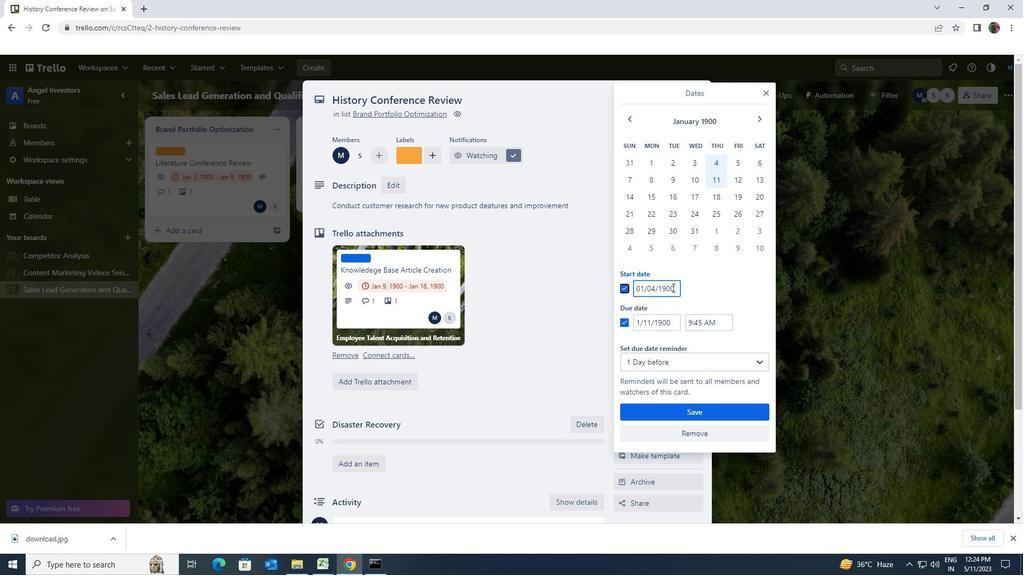 
Action: Mouse pressed left at (675, 289)
Screenshot: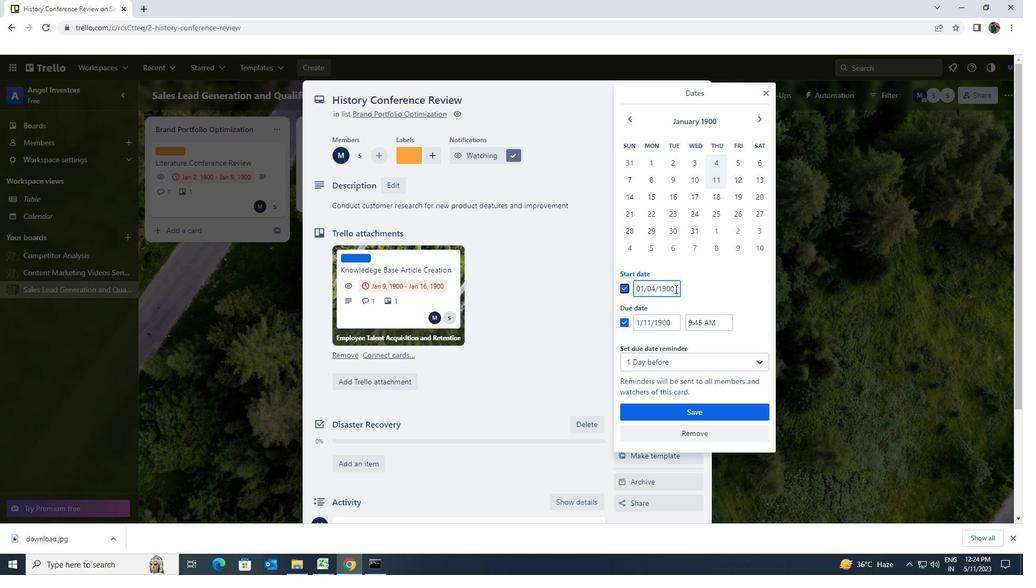 
Action: Mouse moved to (636, 288)
Screenshot: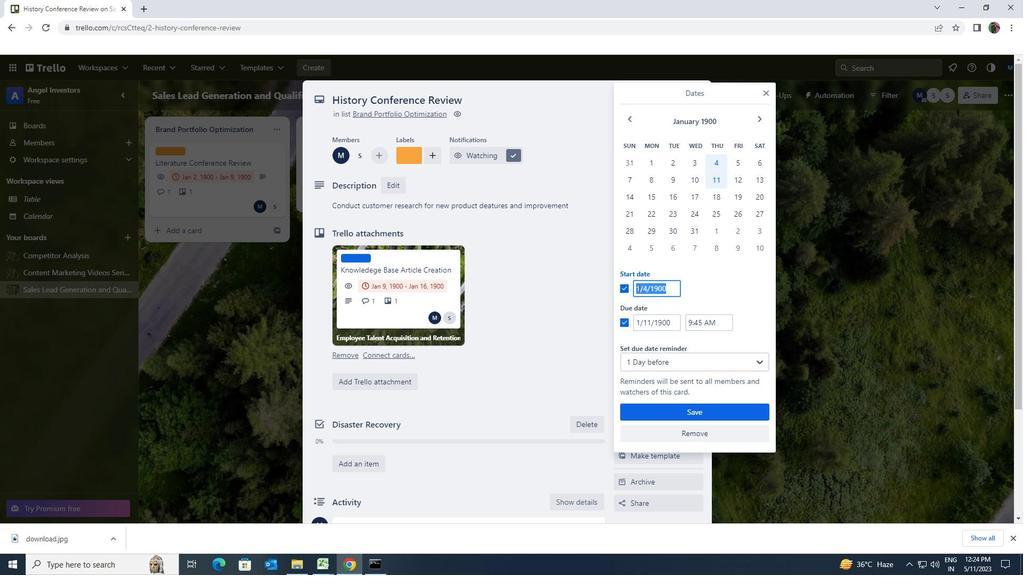 
Action: Key pressed 1/5/1900
Screenshot: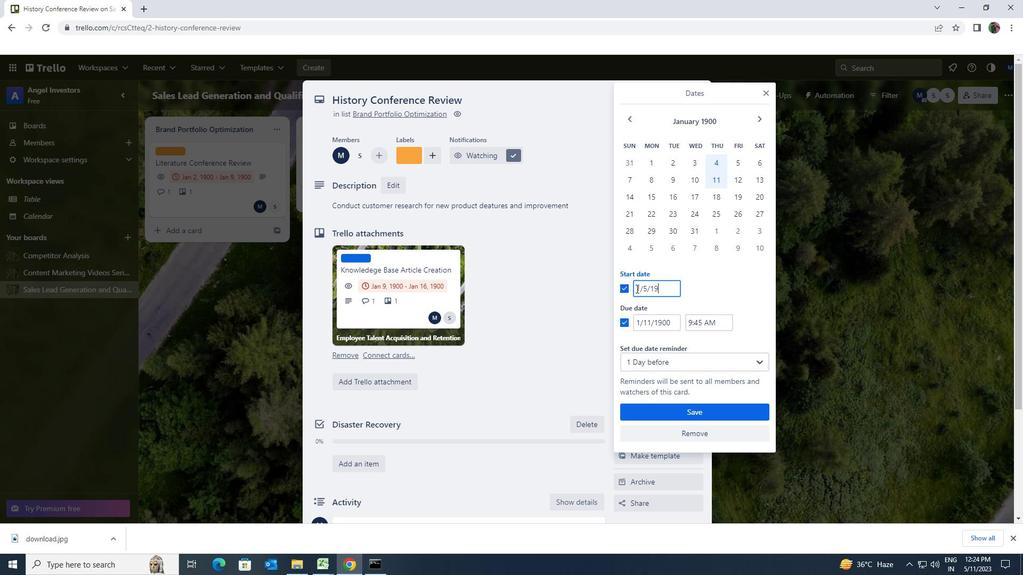 
Action: Mouse moved to (674, 323)
Screenshot: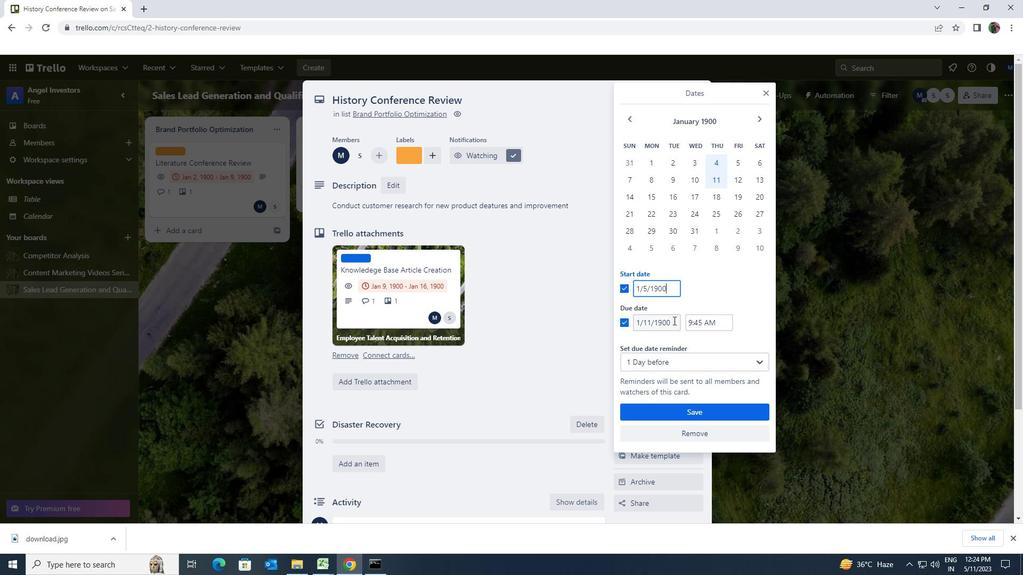 
Action: Mouse pressed left at (674, 323)
Screenshot: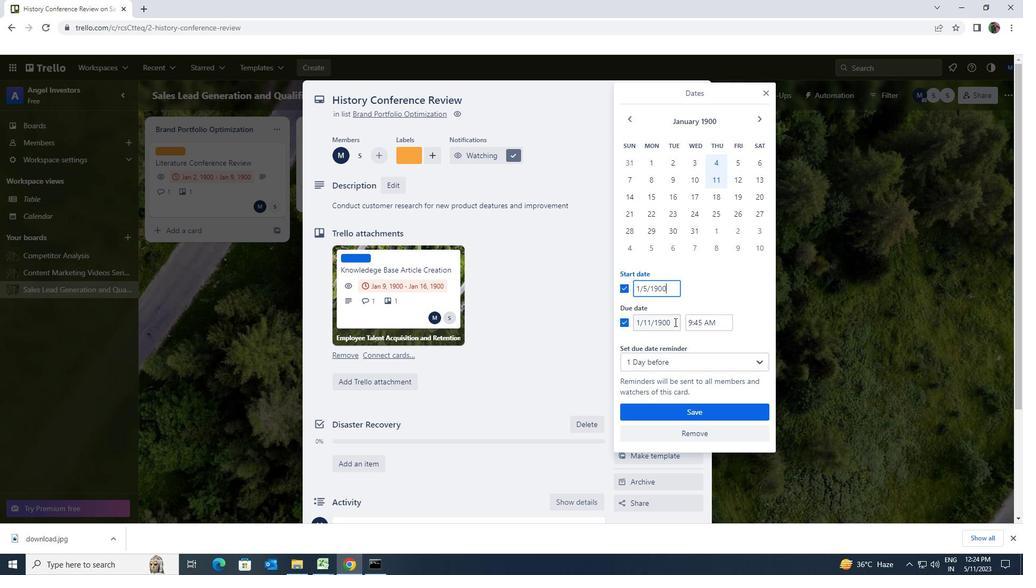 
Action: Mouse moved to (636, 327)
Screenshot: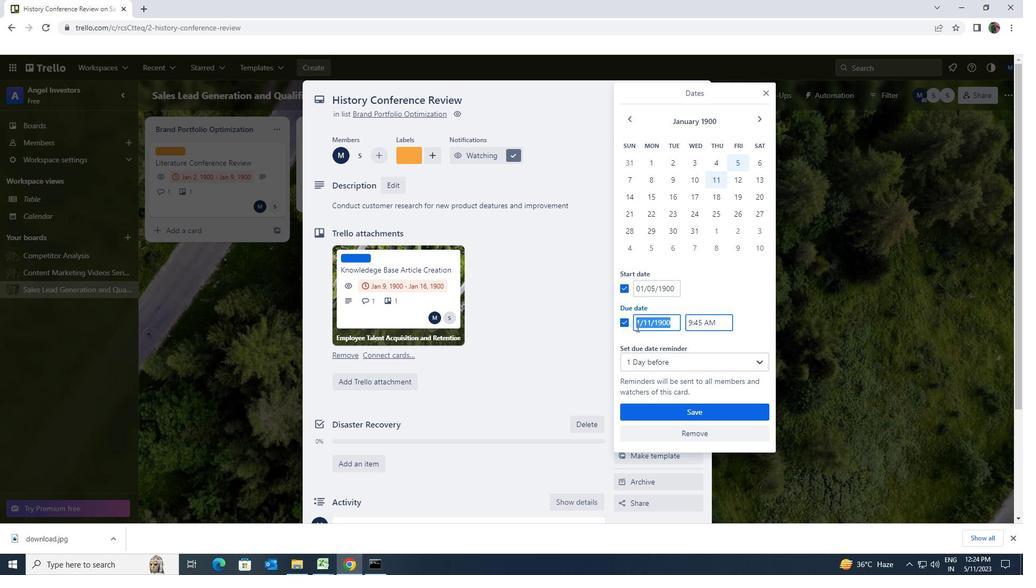 
Action: Key pressed 1/12/1900
Screenshot: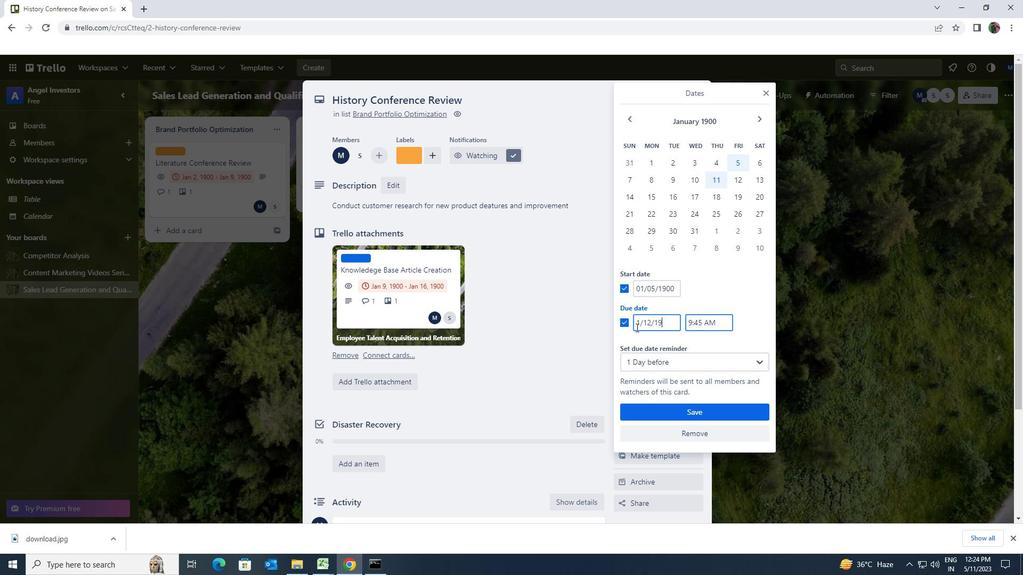 
Action: Mouse moved to (671, 408)
Screenshot: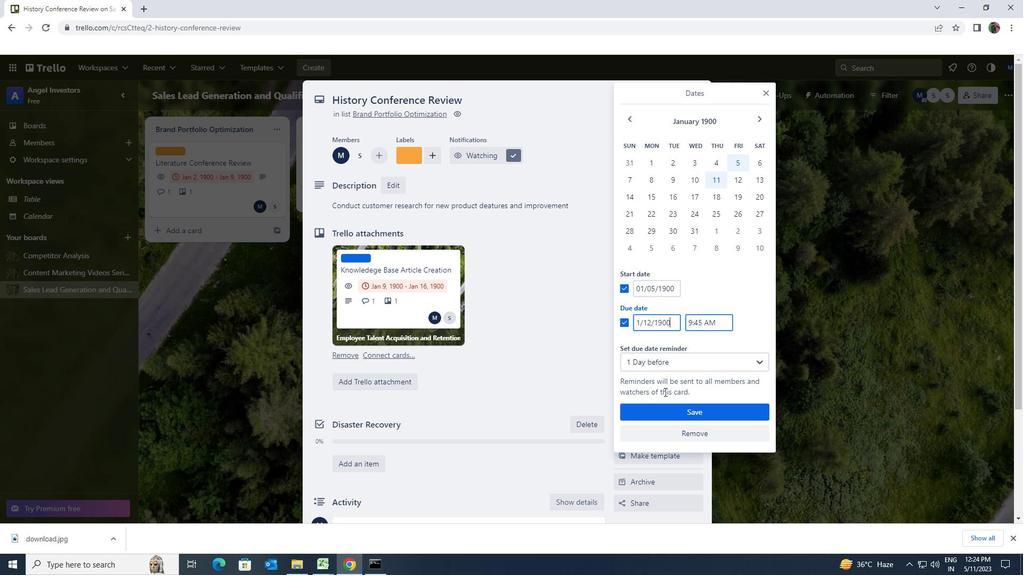 
Action: Mouse pressed left at (671, 408)
Screenshot: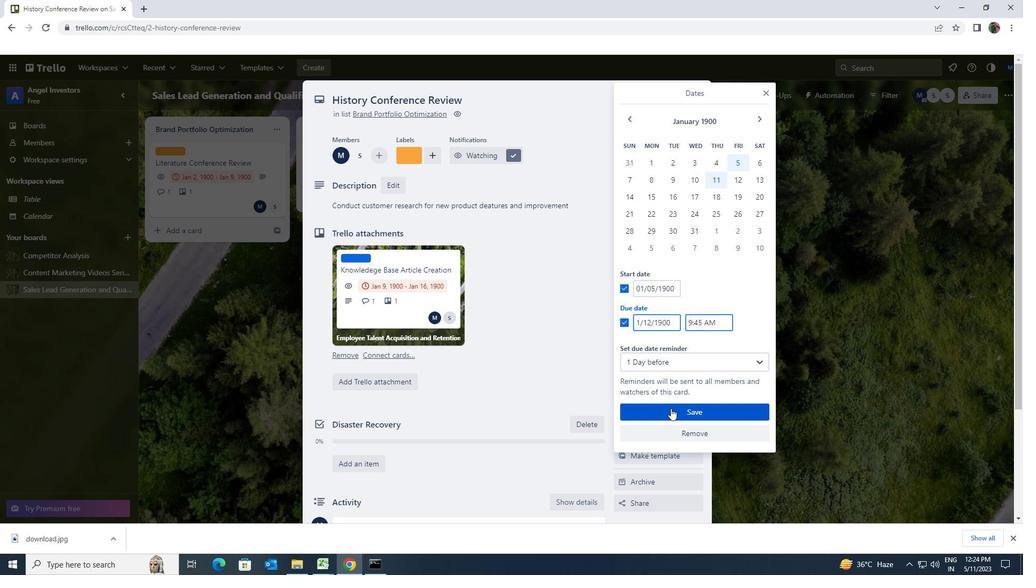 
